 Task: Assign team members to lead discussions on time tracking strategies and tools available in Asana.
Action: Mouse moved to (62, 245)
Screenshot: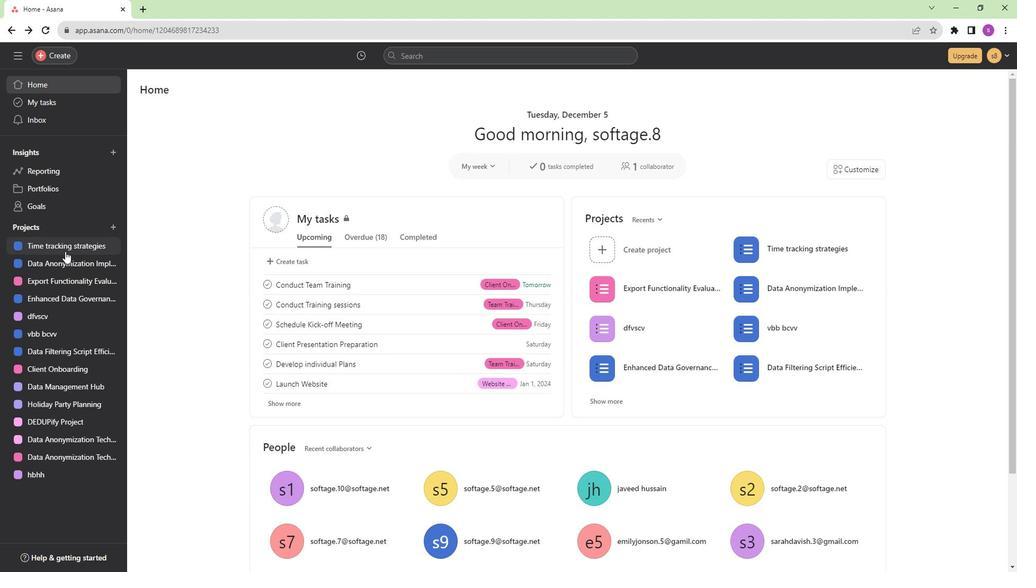 
Action: Mouse pressed left at (62, 245)
Screenshot: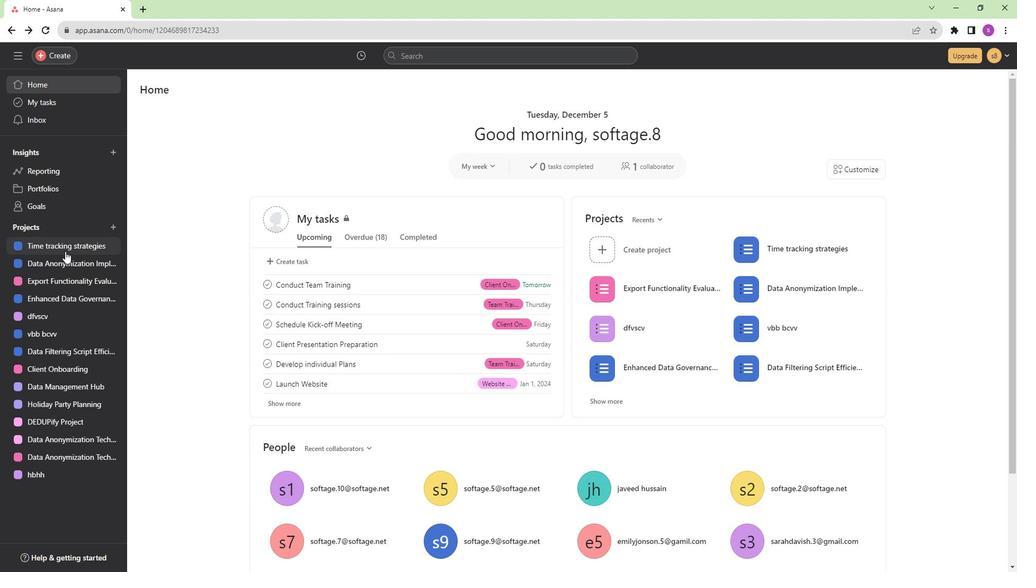 
Action: Mouse moved to (495, 194)
Screenshot: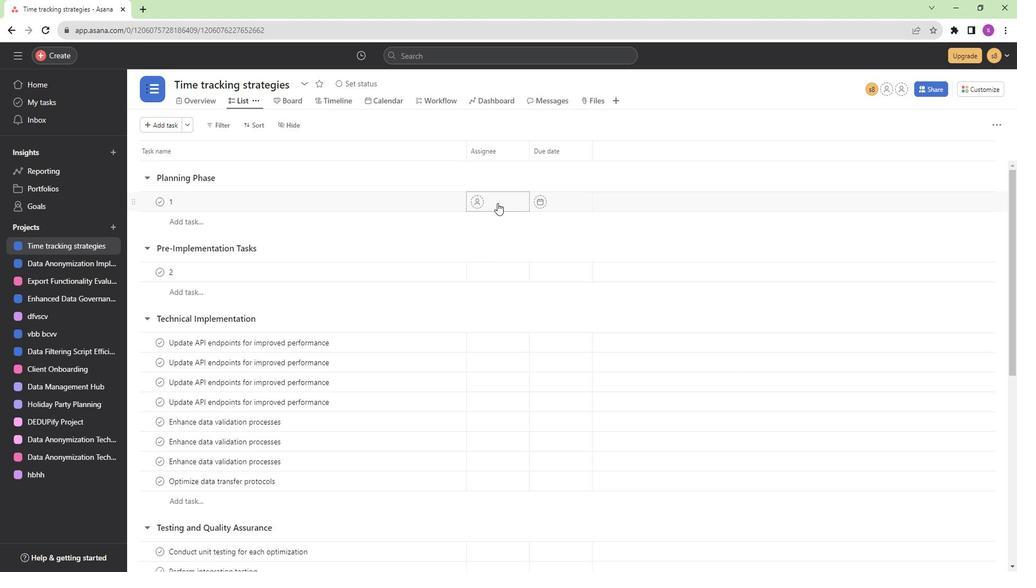 
Action: Mouse pressed left at (495, 194)
Screenshot: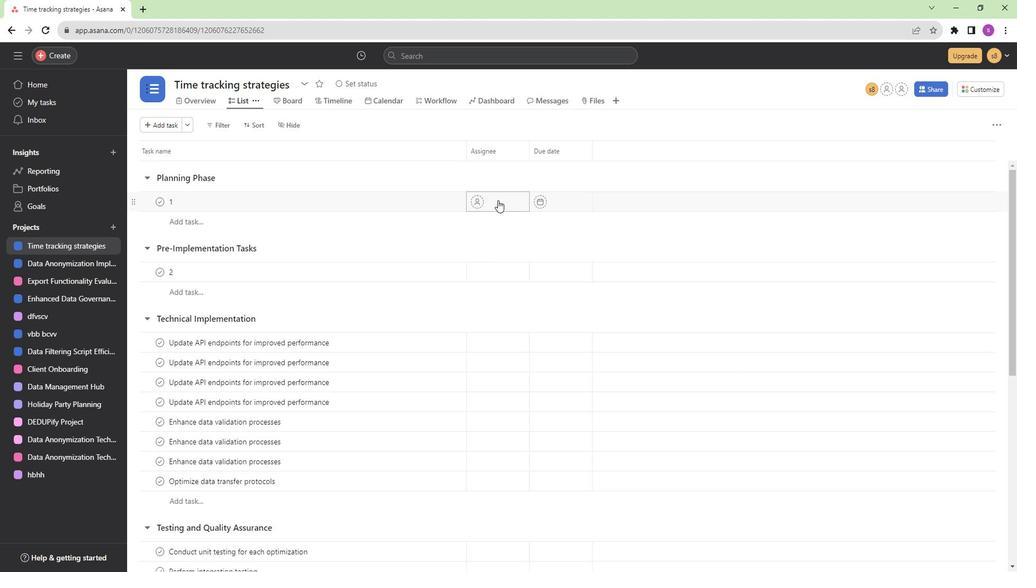 
Action: Mouse moved to (532, 261)
Screenshot: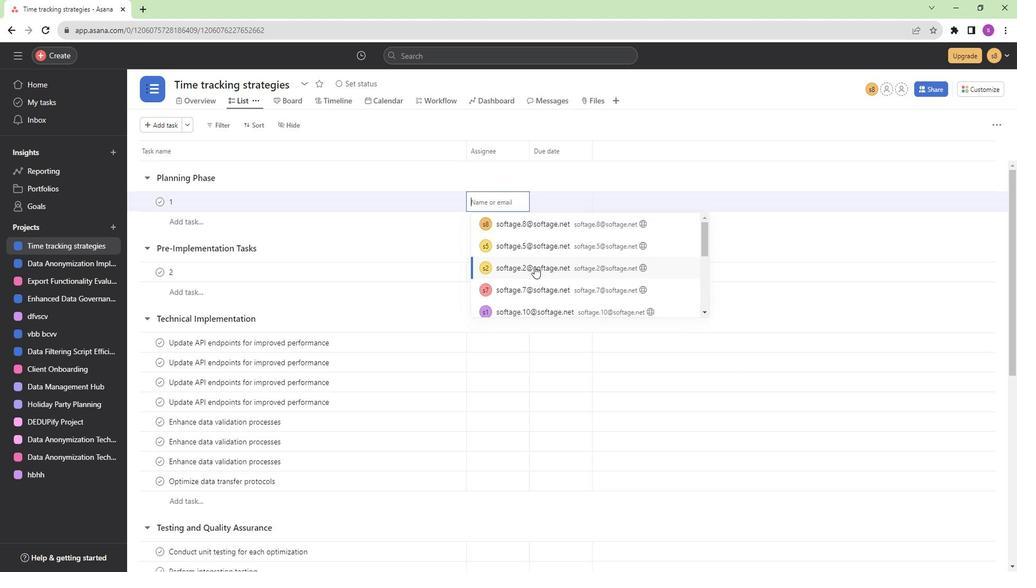 
Action: Mouse pressed left at (532, 261)
Screenshot: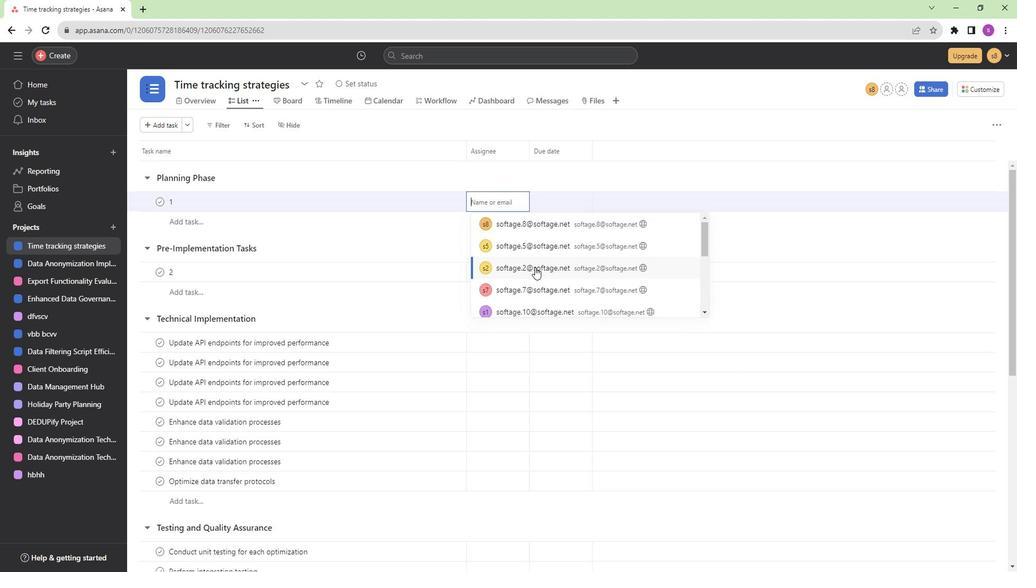 
Action: Mouse moved to (497, 268)
Screenshot: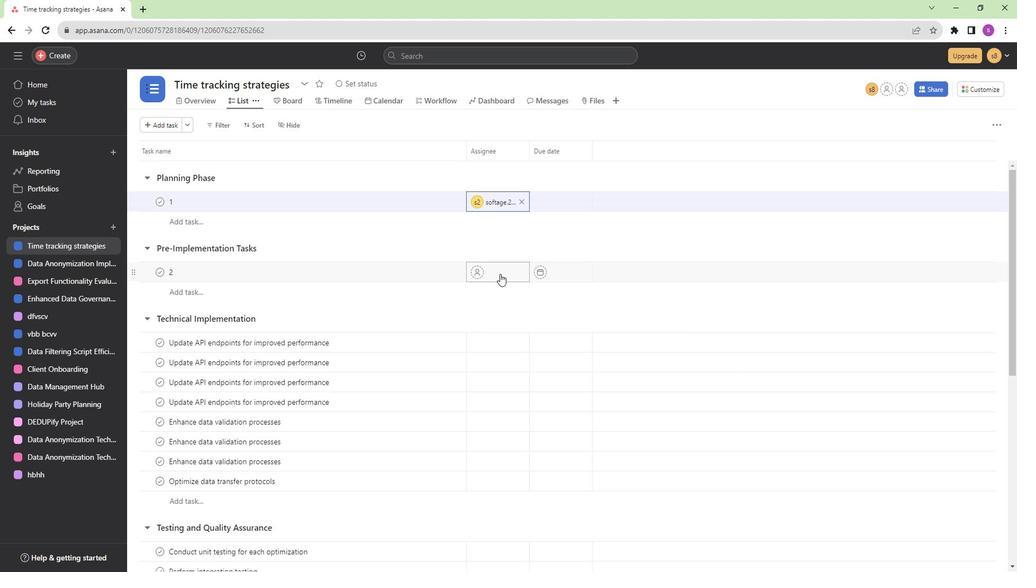 
Action: Mouse pressed left at (497, 268)
Screenshot: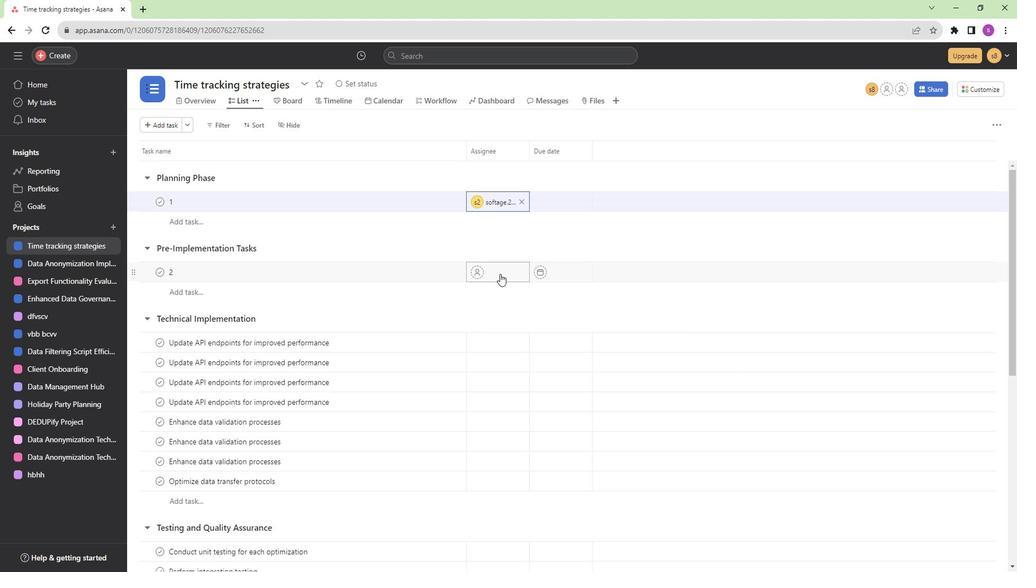 
Action: Mouse moved to (515, 348)
Screenshot: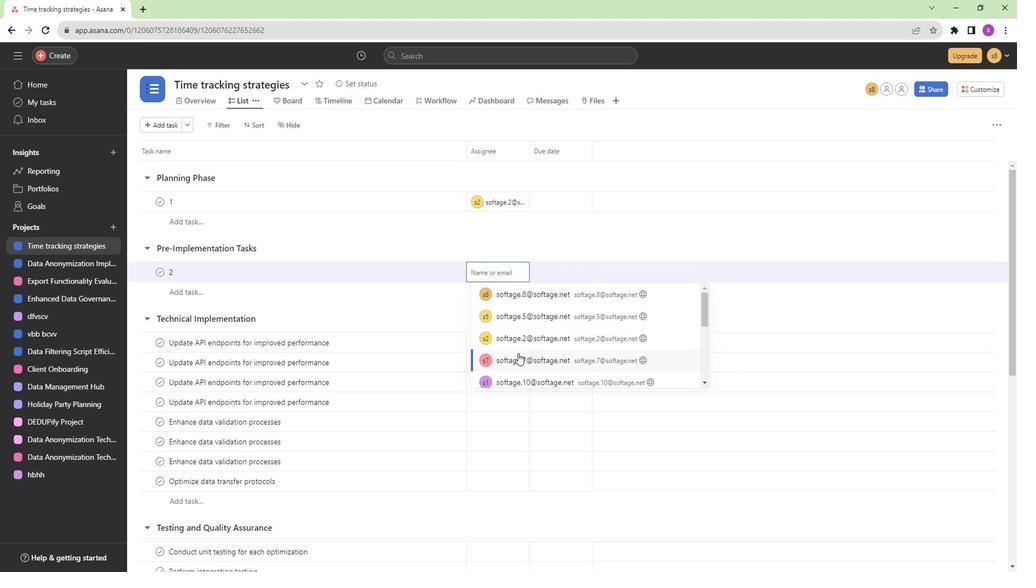 
Action: Mouse pressed left at (515, 348)
Screenshot: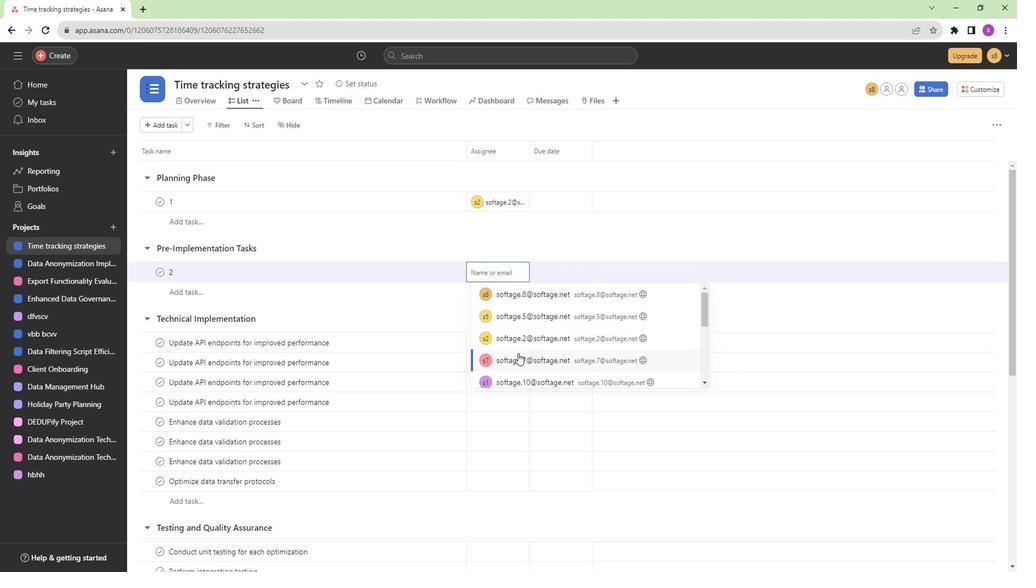 
Action: Mouse moved to (503, 339)
Screenshot: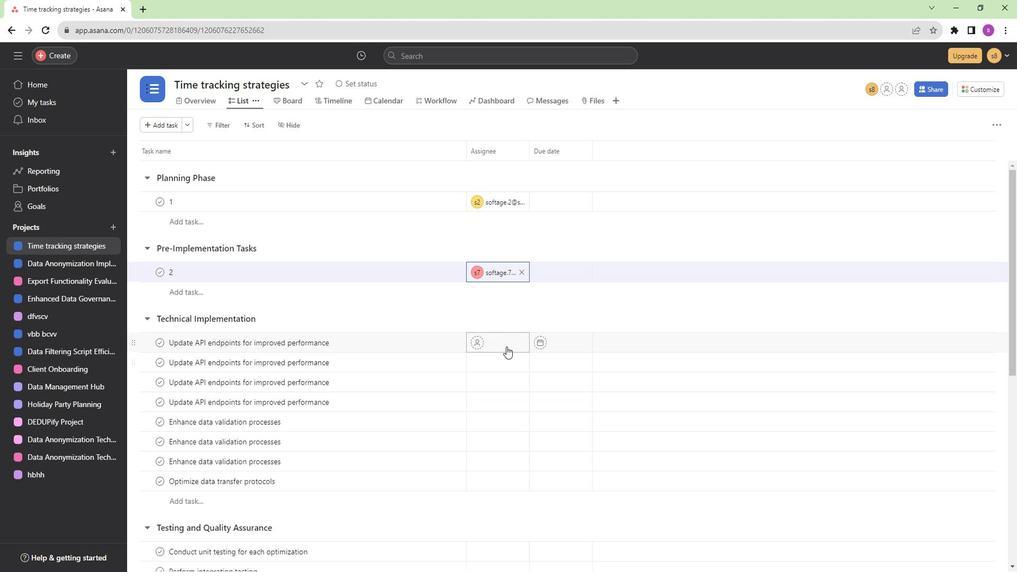 
Action: Mouse pressed left at (503, 339)
Screenshot: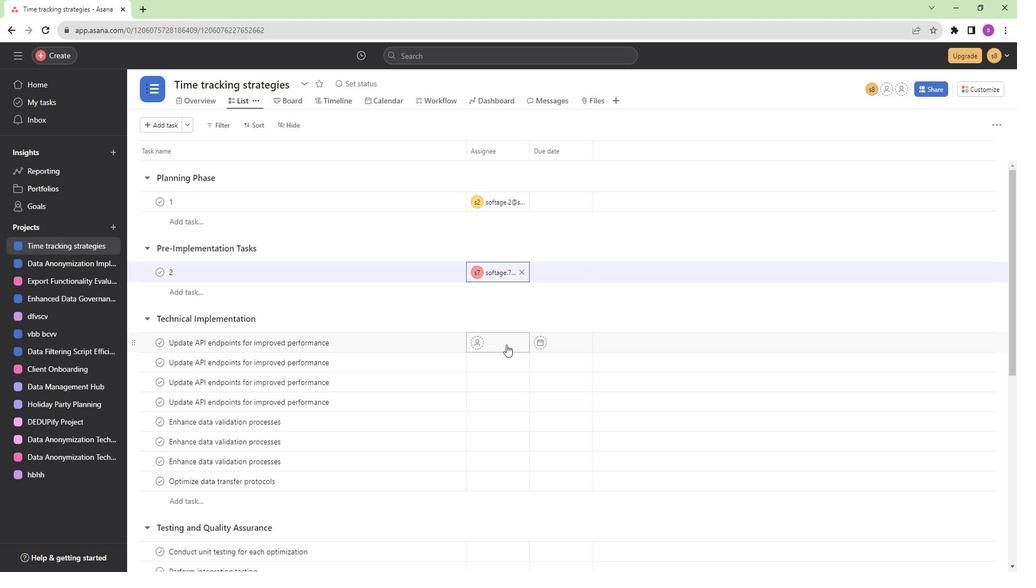 
Action: Mouse moved to (514, 407)
Screenshot: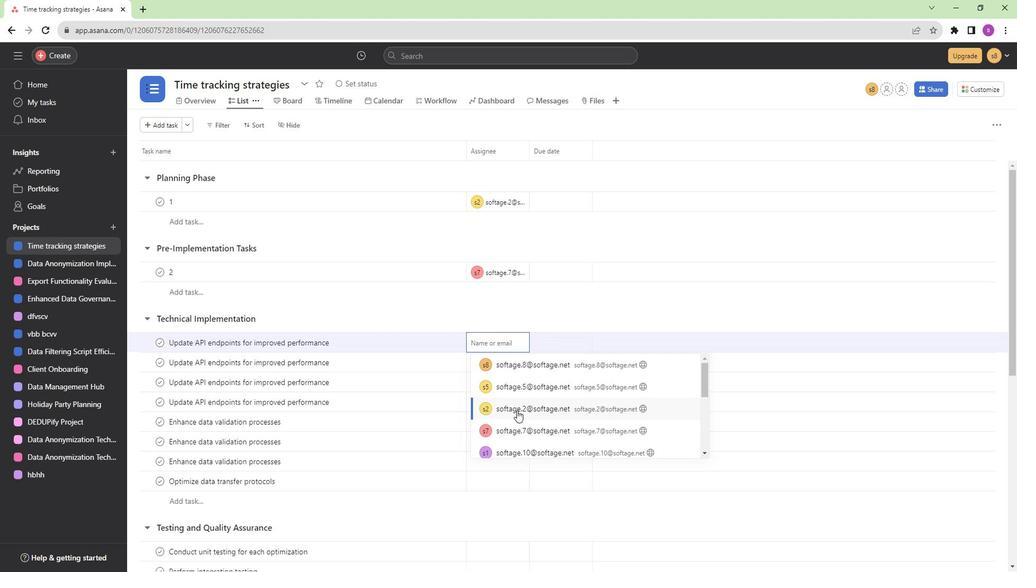 
Action: Mouse pressed left at (514, 407)
Screenshot: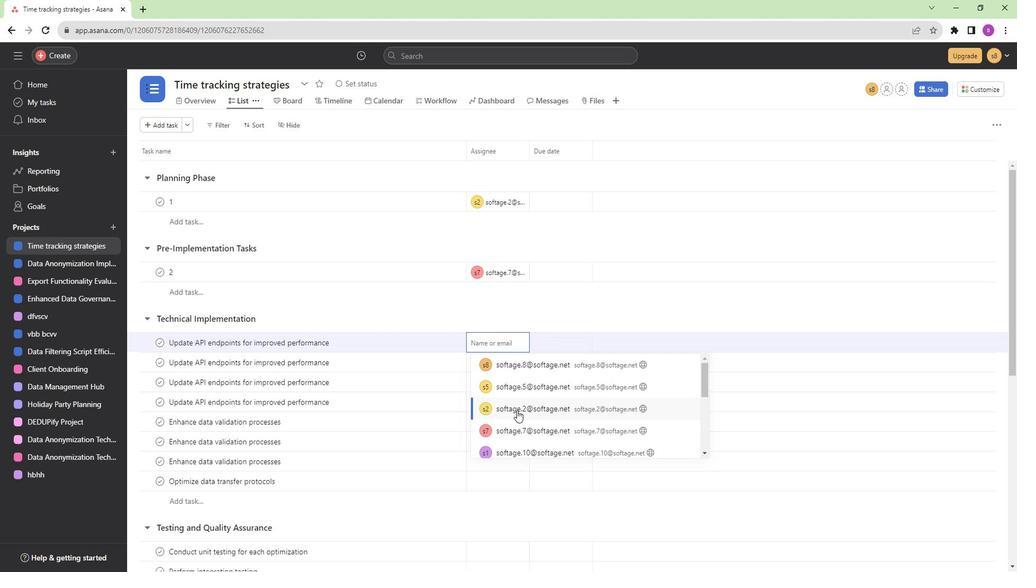 
Action: Mouse moved to (508, 355)
Screenshot: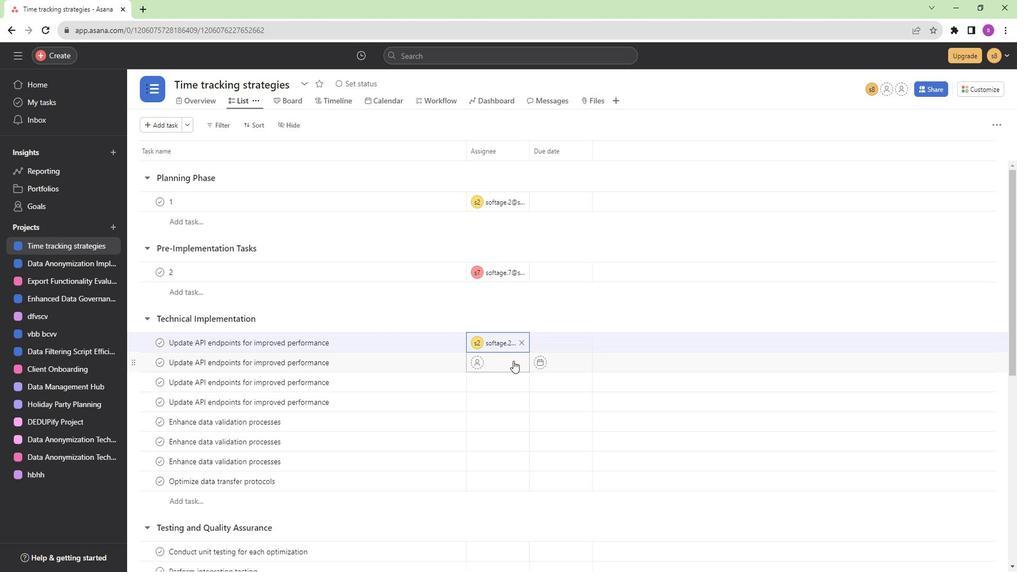 
Action: Mouse pressed left at (508, 355)
Screenshot: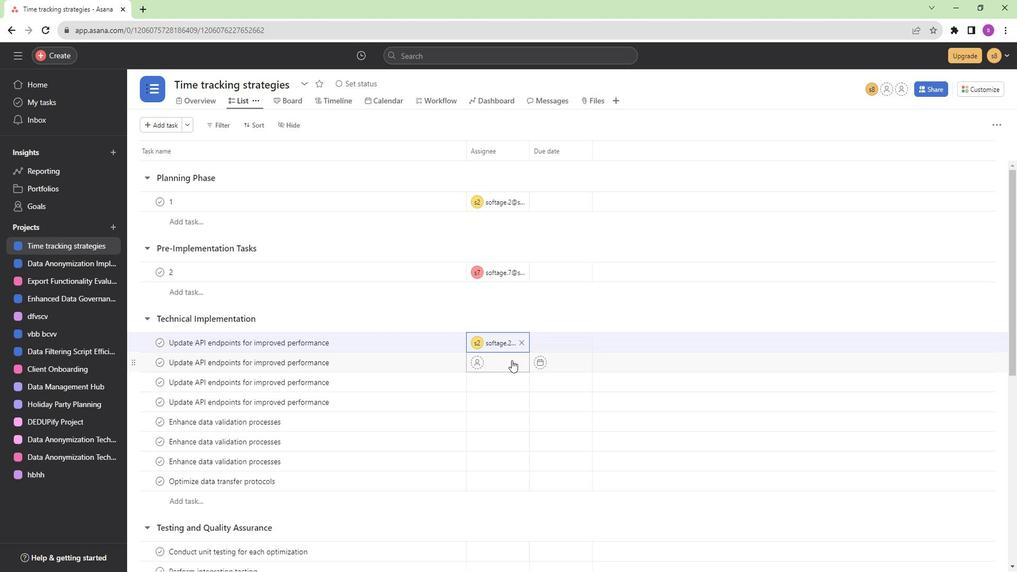 
Action: Mouse moved to (526, 462)
Screenshot: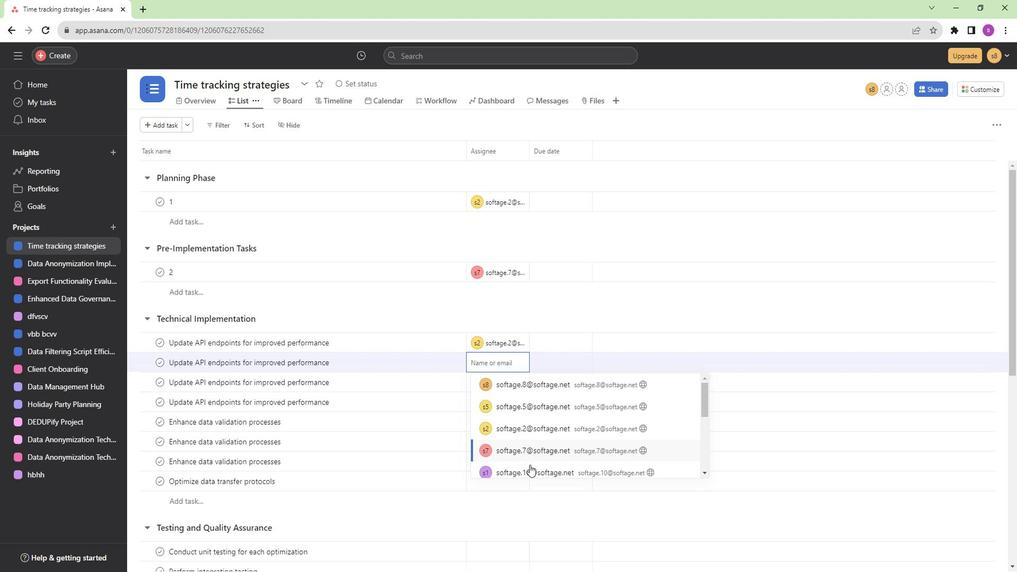 
Action: Mouse pressed left at (526, 462)
Screenshot: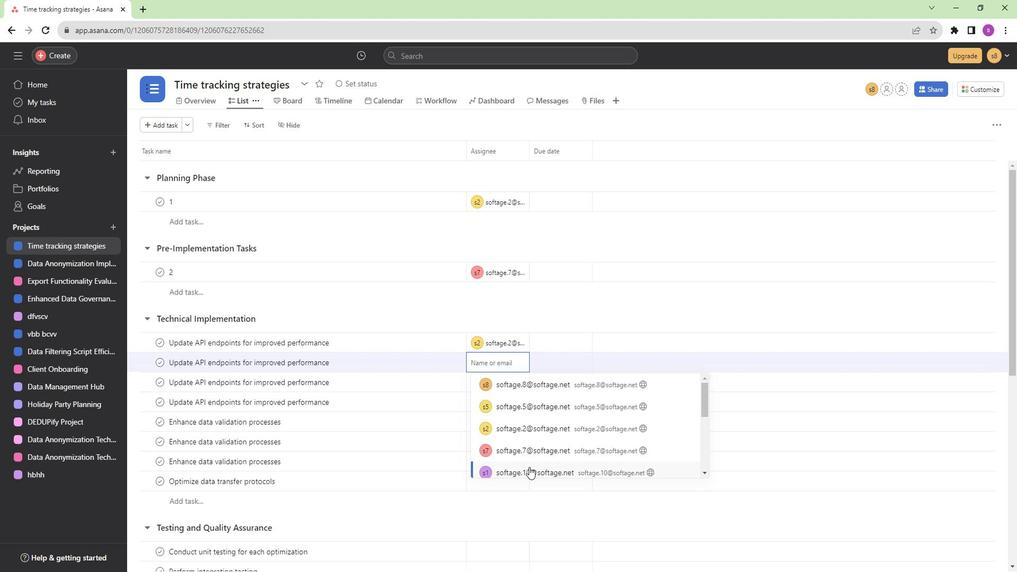 
Action: Mouse moved to (490, 380)
Screenshot: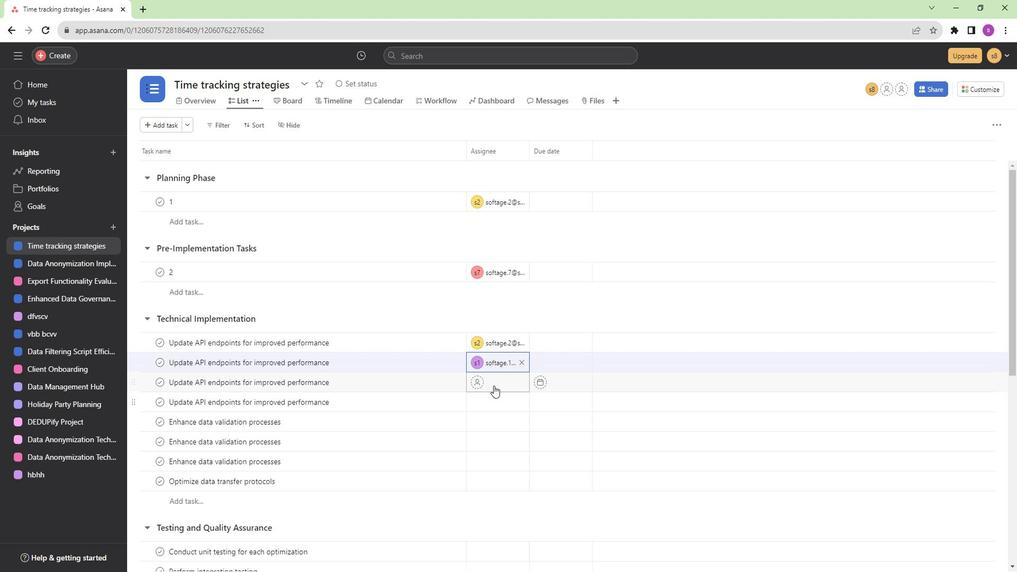
Action: Mouse pressed left at (490, 380)
Screenshot: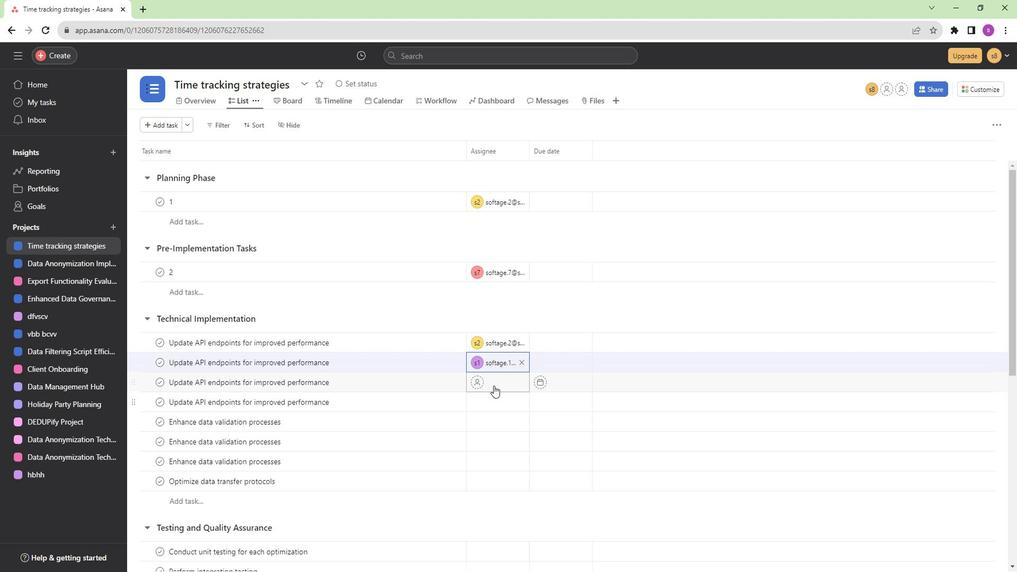 
Action: Mouse moved to (515, 398)
Screenshot: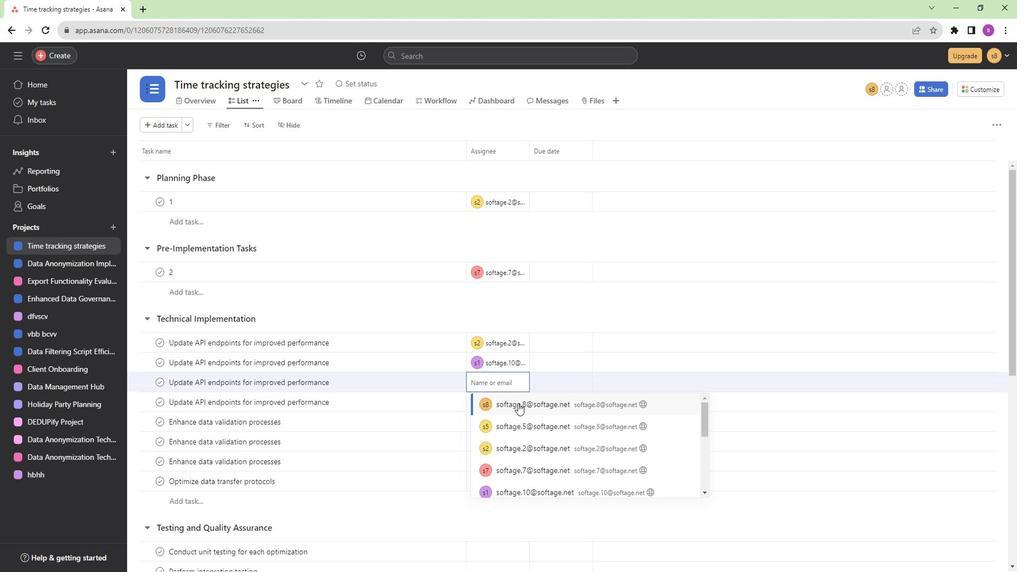 
Action: Mouse pressed left at (515, 398)
Screenshot: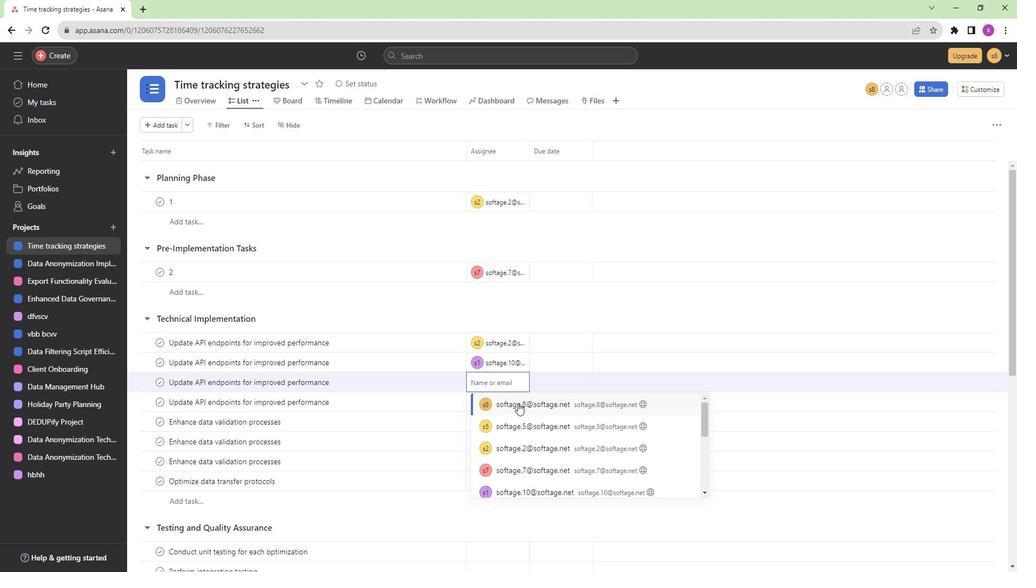 
Action: Mouse moved to (504, 398)
Screenshot: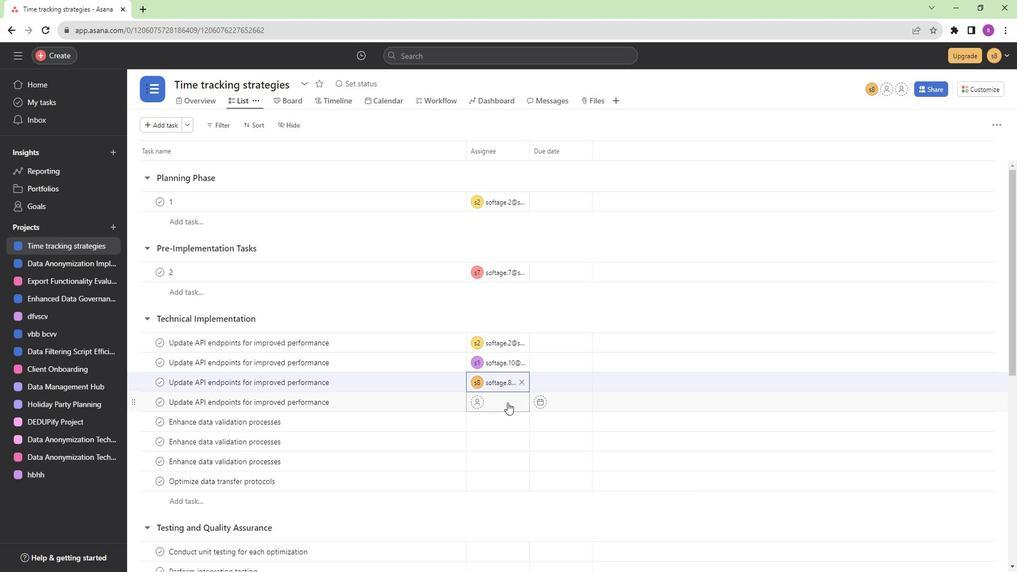 
Action: Mouse pressed left at (504, 398)
Screenshot: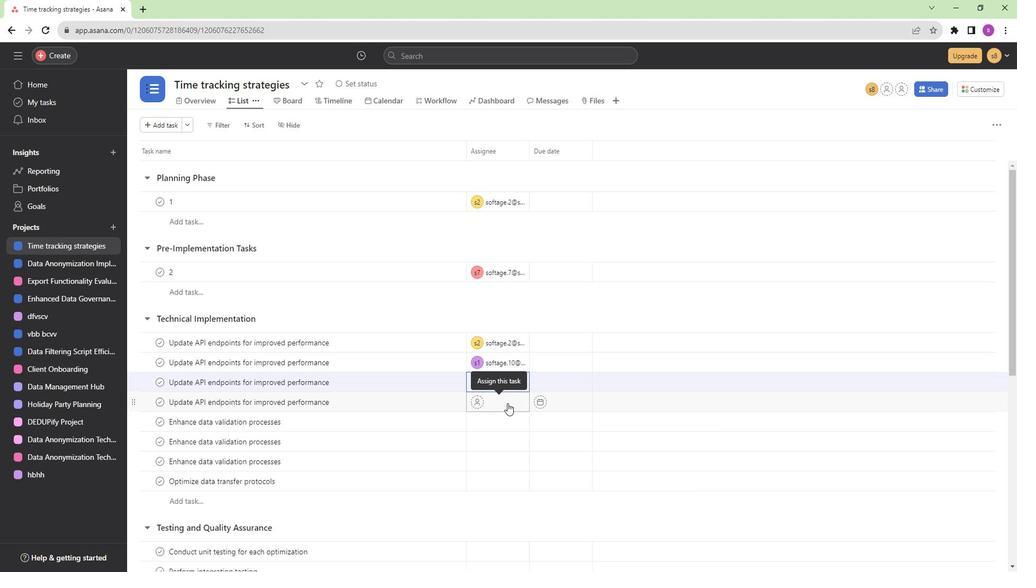 
Action: Mouse moved to (504, 436)
Screenshot: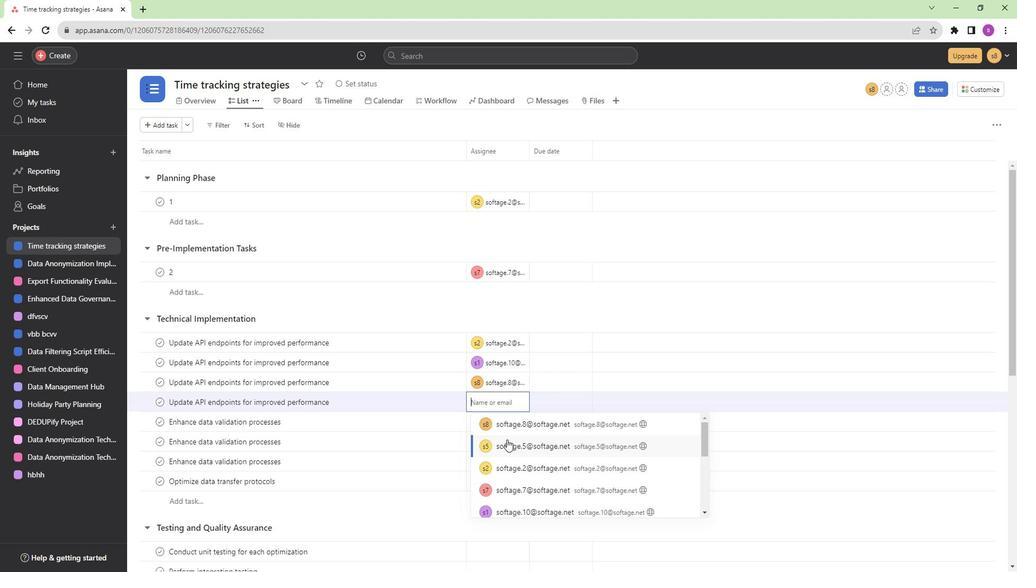 
Action: Mouse pressed left at (504, 436)
Screenshot: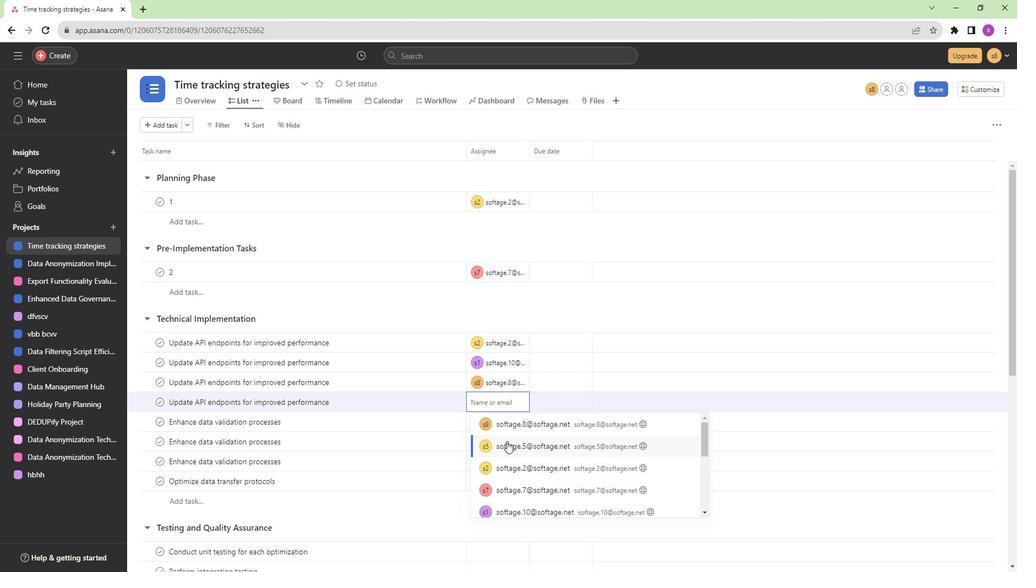 
Action: Mouse moved to (503, 421)
Screenshot: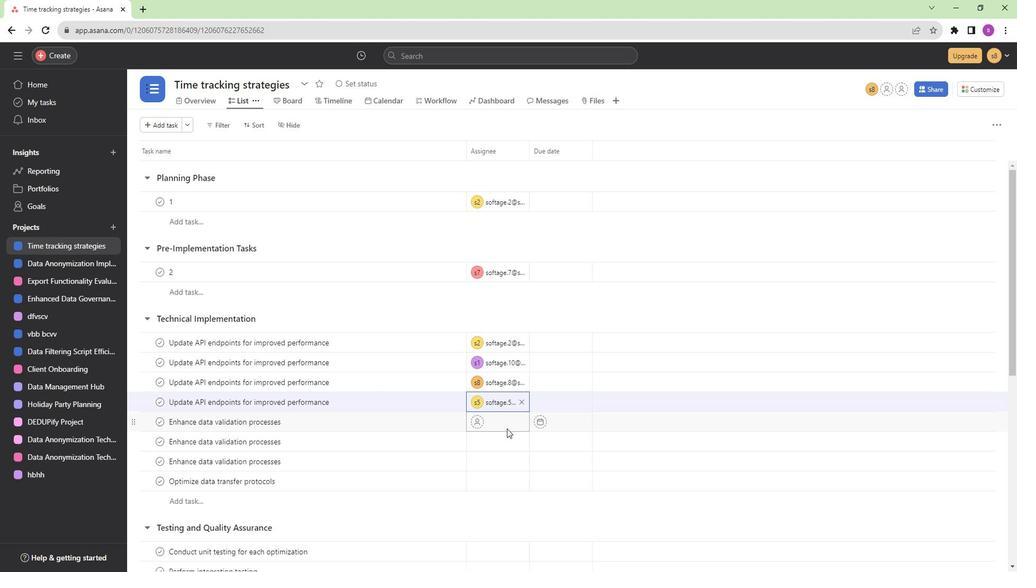 
Action: Mouse pressed left at (503, 421)
Screenshot: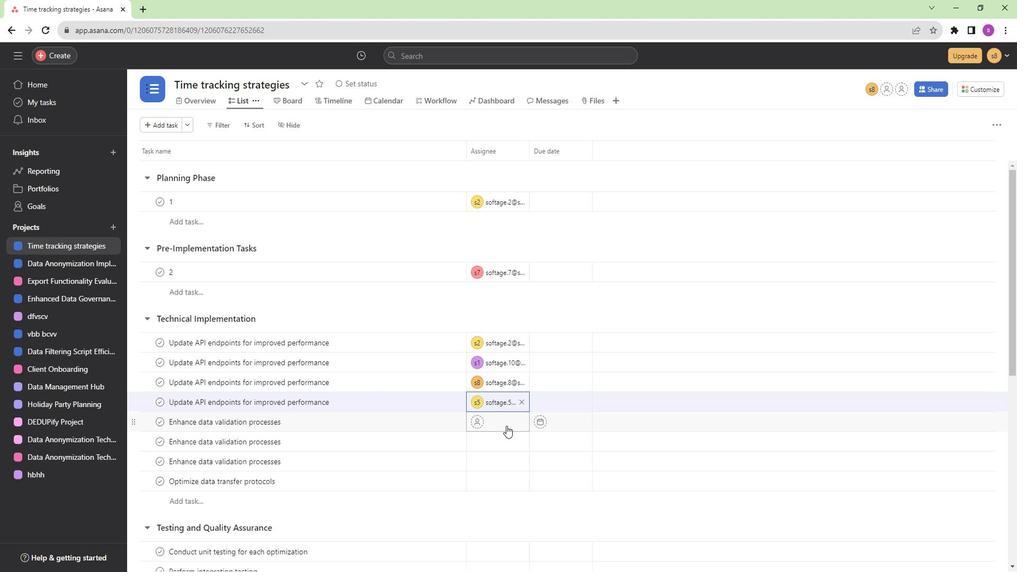 
Action: Mouse moved to (515, 504)
Screenshot: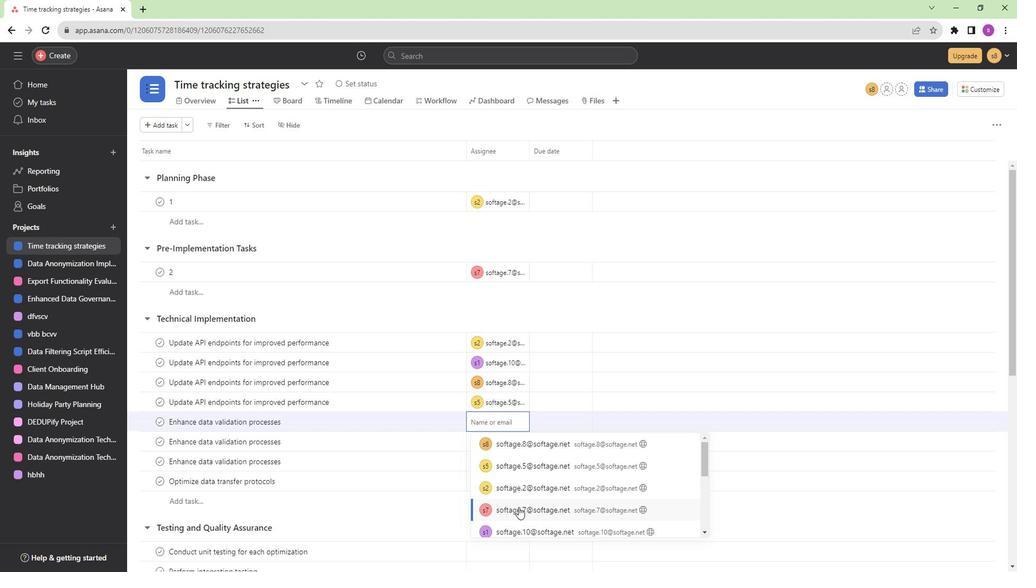 
Action: Mouse pressed left at (515, 504)
Screenshot: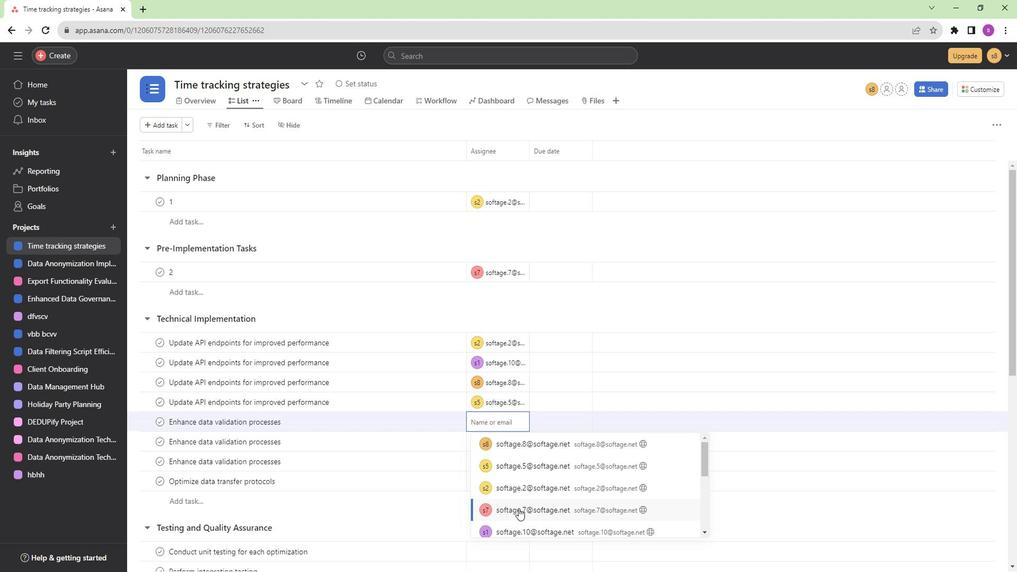 
Action: Mouse moved to (487, 438)
Screenshot: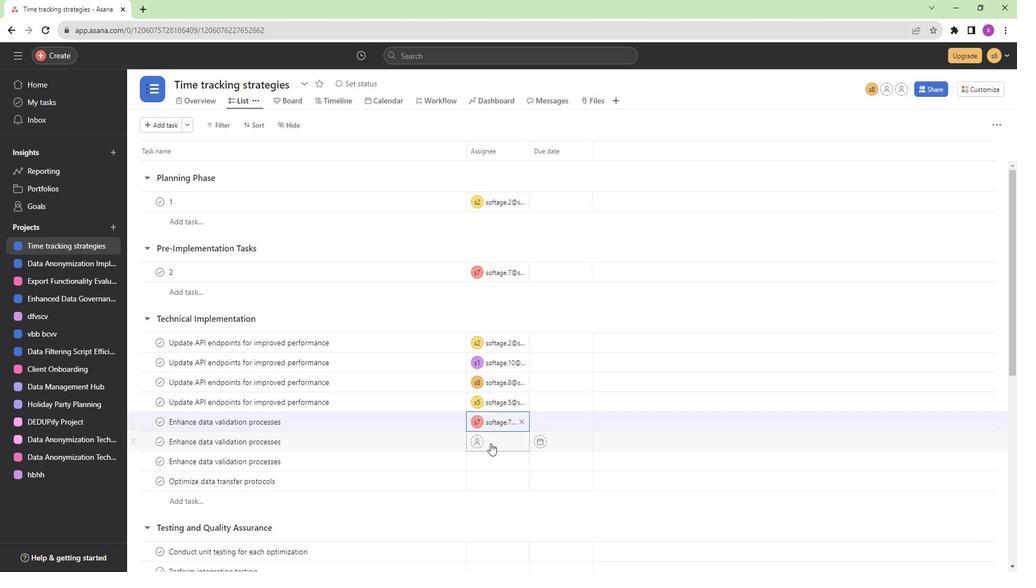 
Action: Mouse scrolled (487, 437) with delta (0, 0)
Screenshot: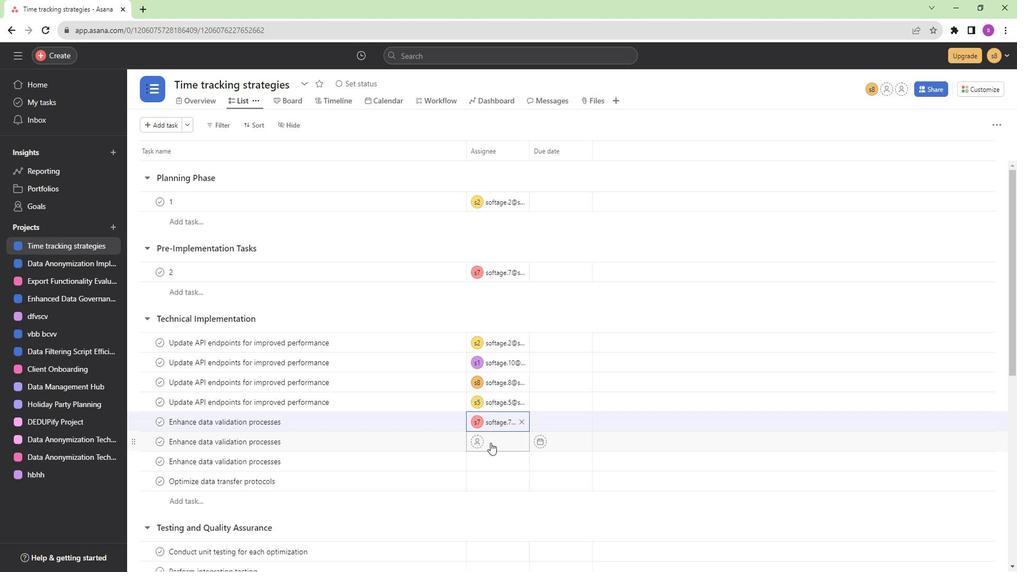
Action: Mouse moved to (508, 383)
Screenshot: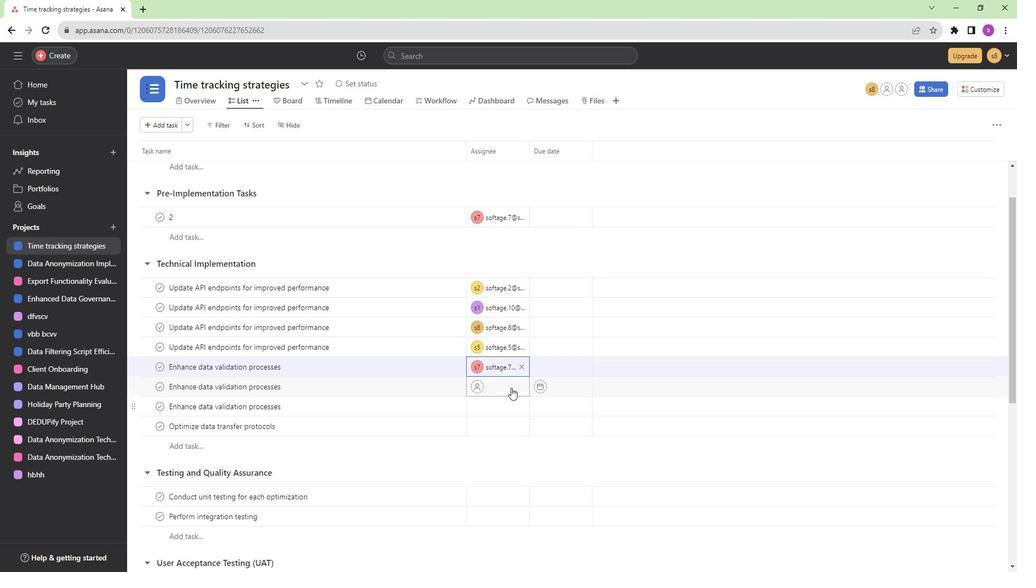 
Action: Mouse pressed left at (508, 383)
Screenshot: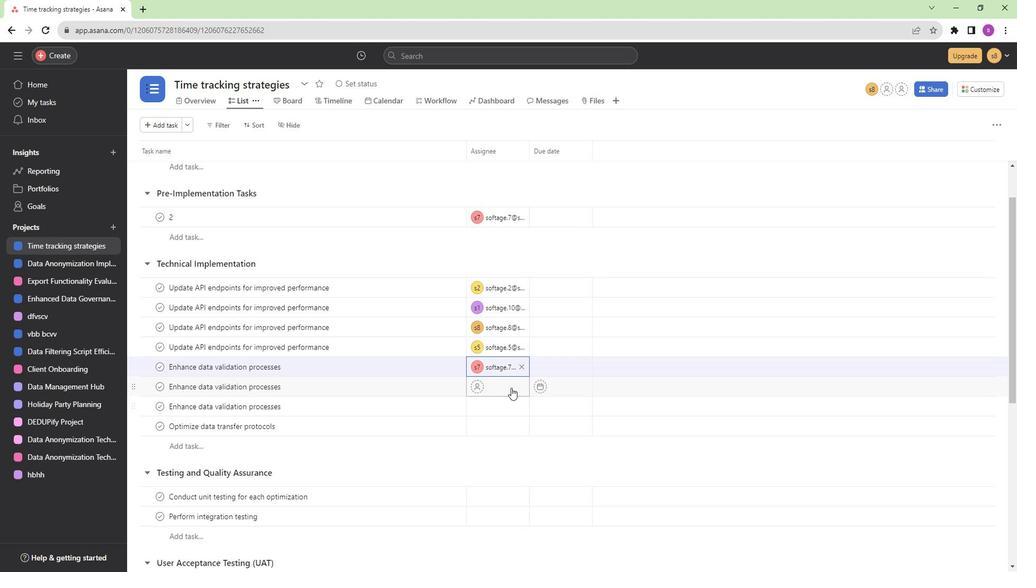 
Action: Mouse moved to (544, 467)
Screenshot: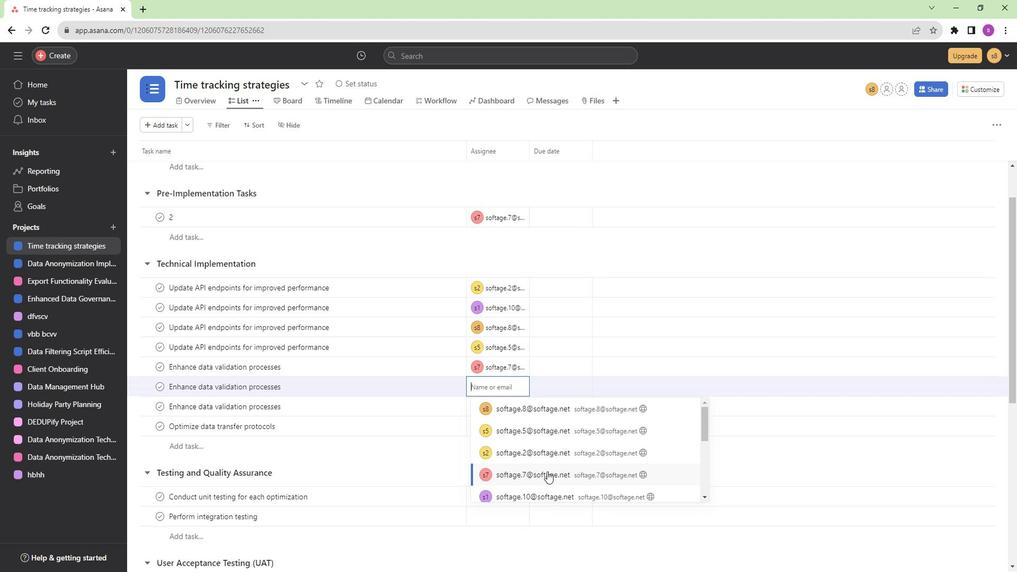 
Action: Mouse pressed left at (544, 467)
Screenshot: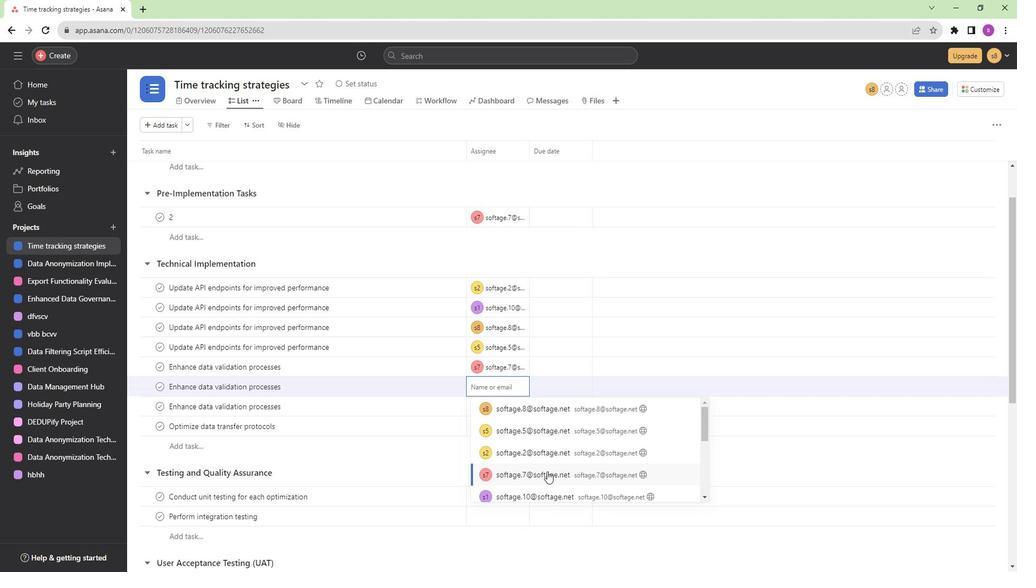 
Action: Mouse moved to (500, 402)
Screenshot: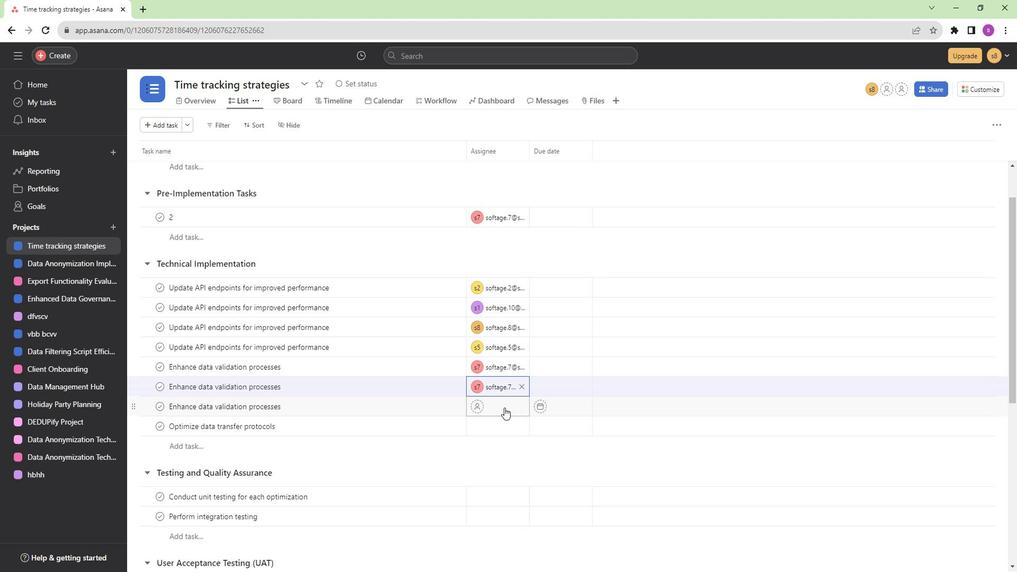 
Action: Mouse pressed left at (500, 402)
Screenshot: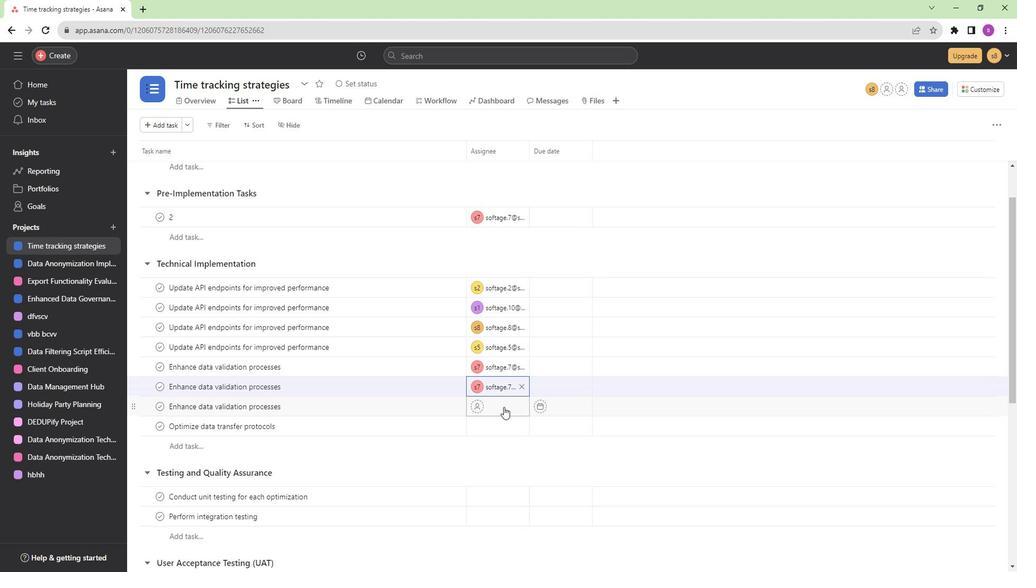
Action: Mouse moved to (517, 509)
Screenshot: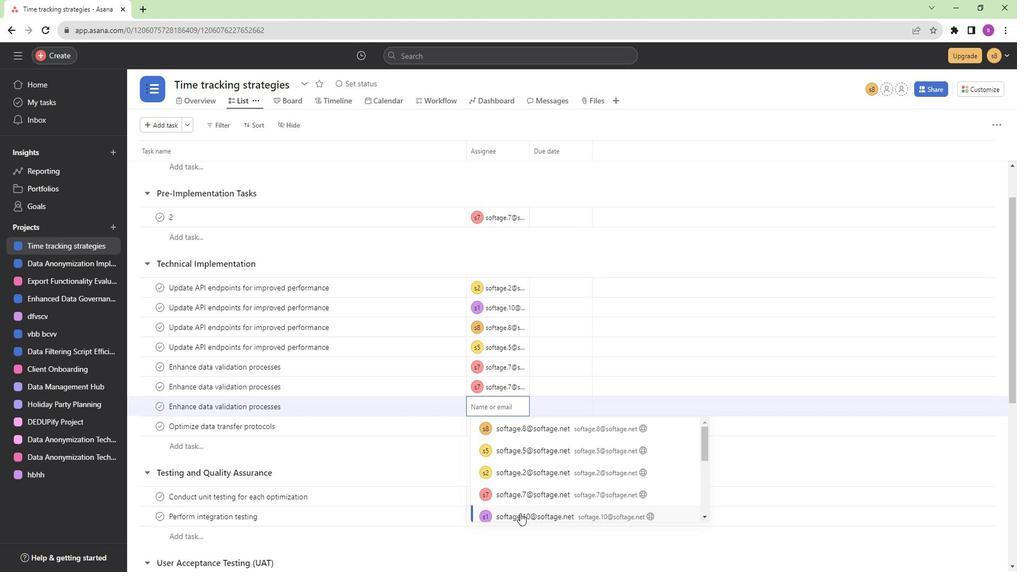 
Action: Mouse pressed left at (517, 509)
Screenshot: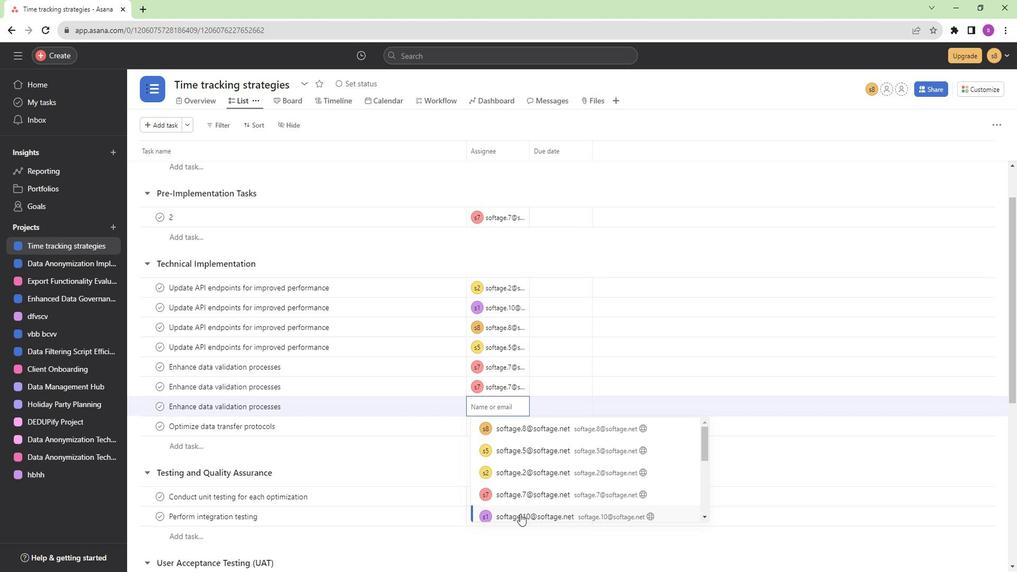 
Action: Mouse moved to (493, 446)
Screenshot: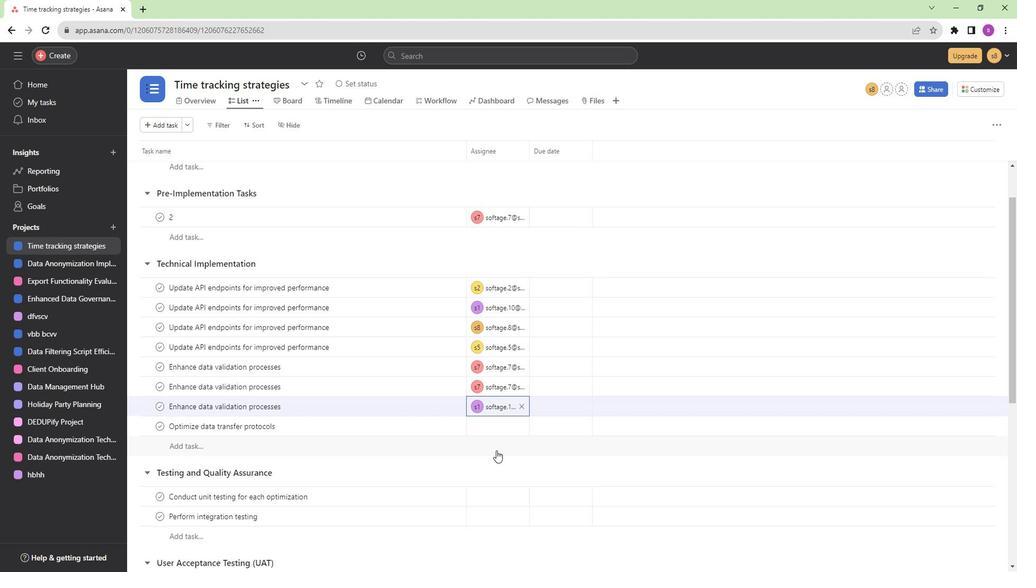 
Action: Mouse scrolled (493, 445) with delta (0, 0)
Screenshot: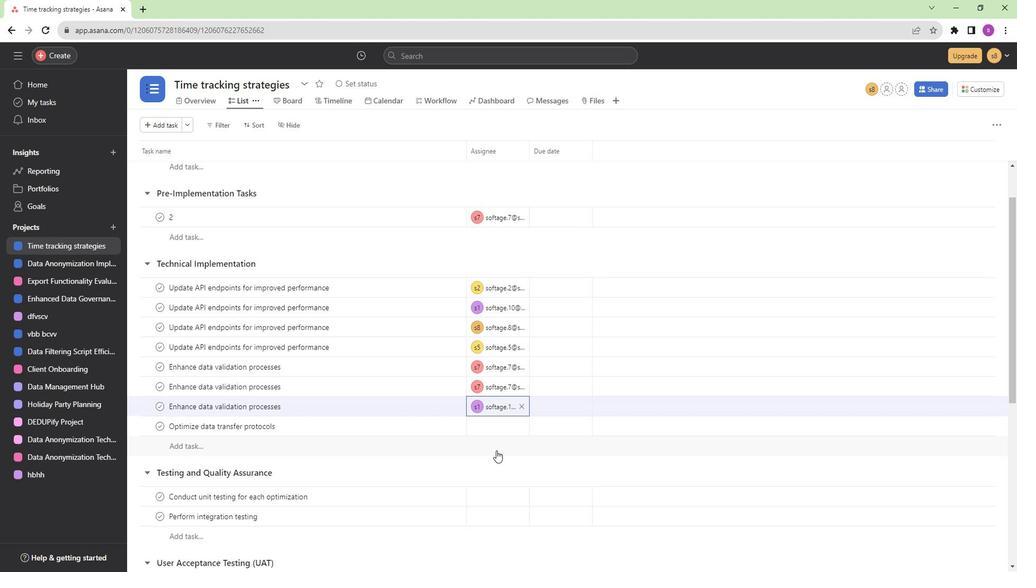 
Action: Mouse moved to (493, 446)
Screenshot: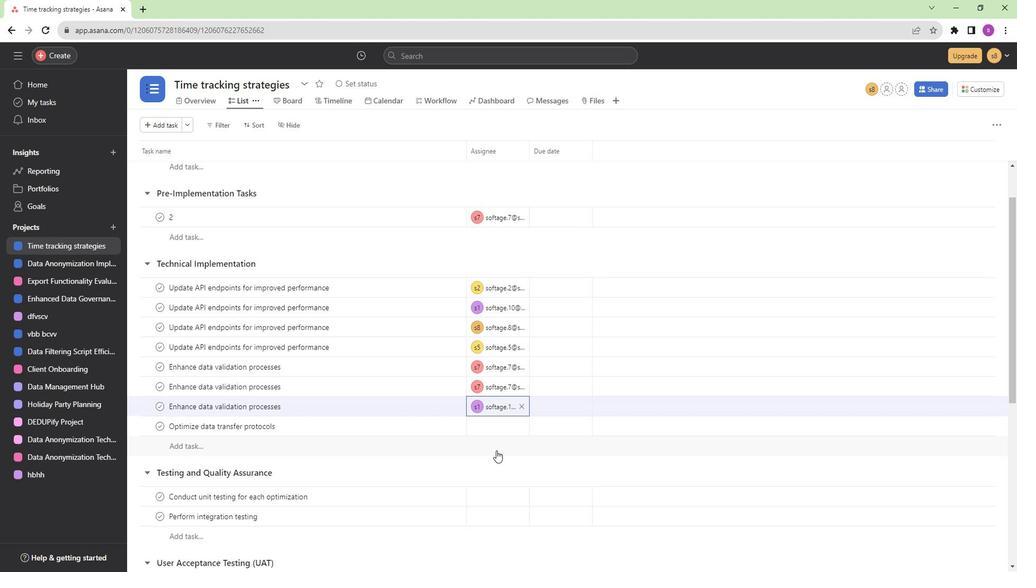 
Action: Mouse scrolled (493, 445) with delta (0, 0)
Screenshot: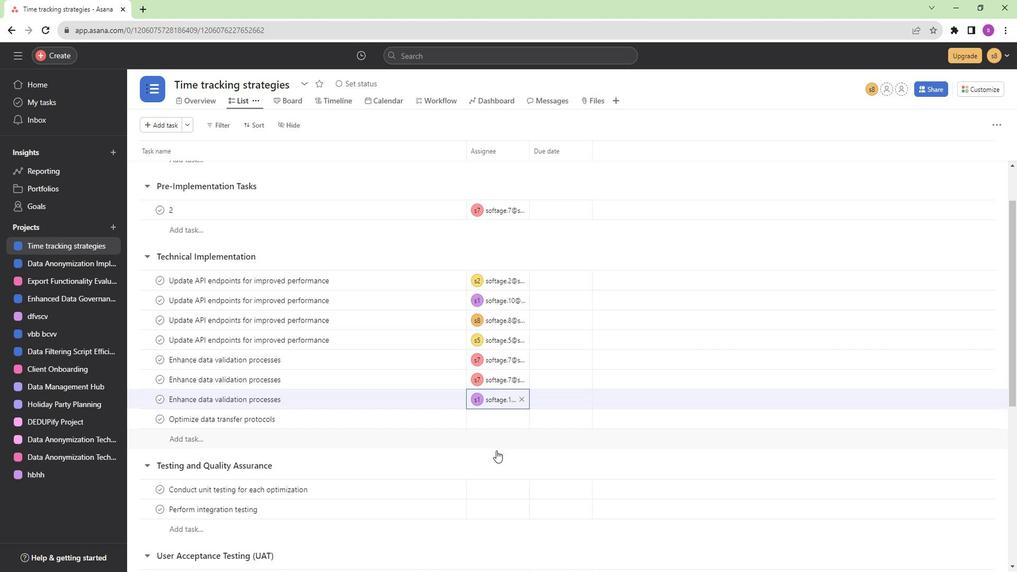 
Action: Mouse moved to (480, 379)
Screenshot: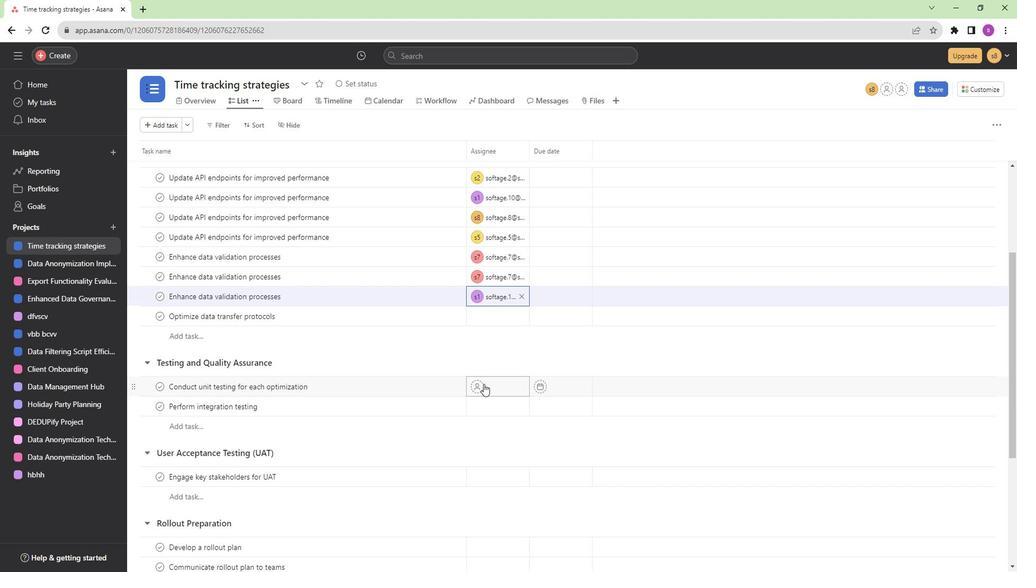 
Action: Mouse pressed left at (480, 379)
Screenshot: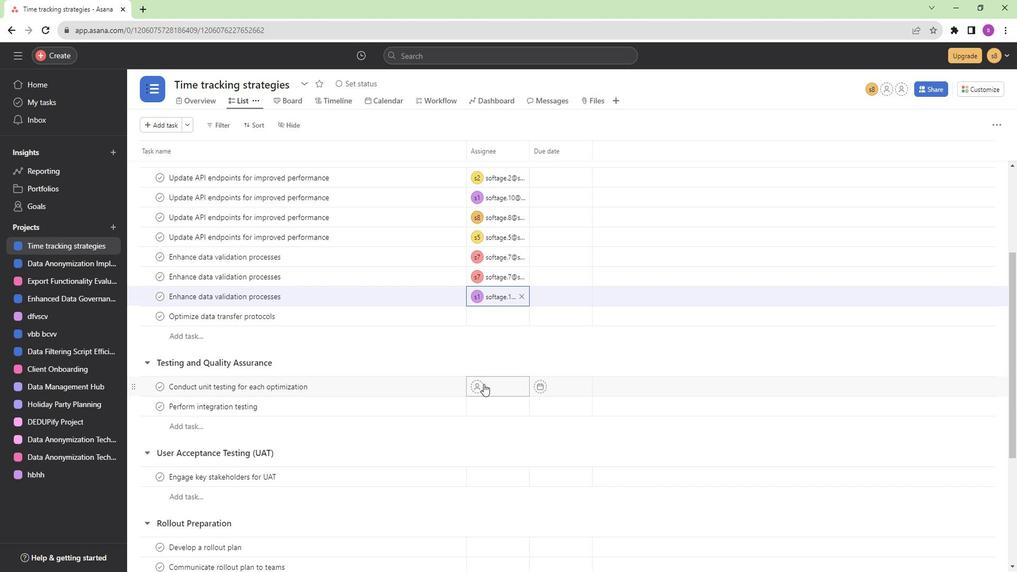 
Action: Mouse moved to (514, 455)
Screenshot: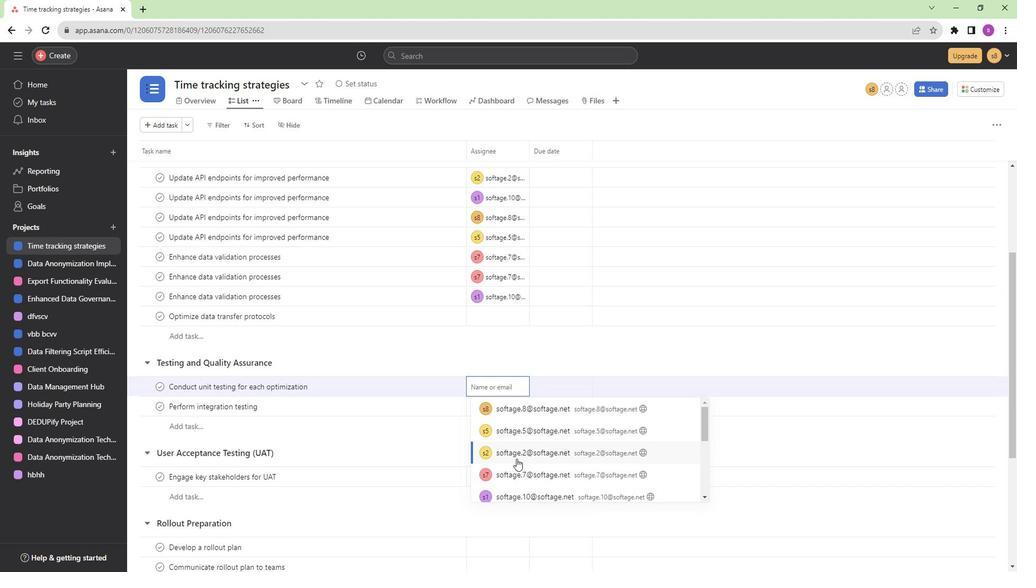 
Action: Mouse pressed left at (514, 455)
Screenshot: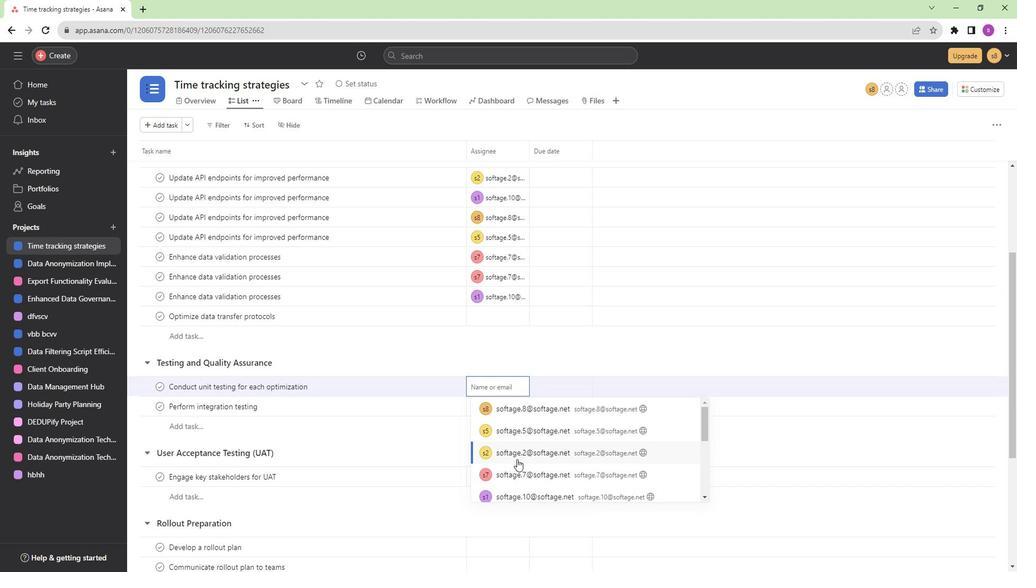 
Action: Mouse moved to (505, 407)
Screenshot: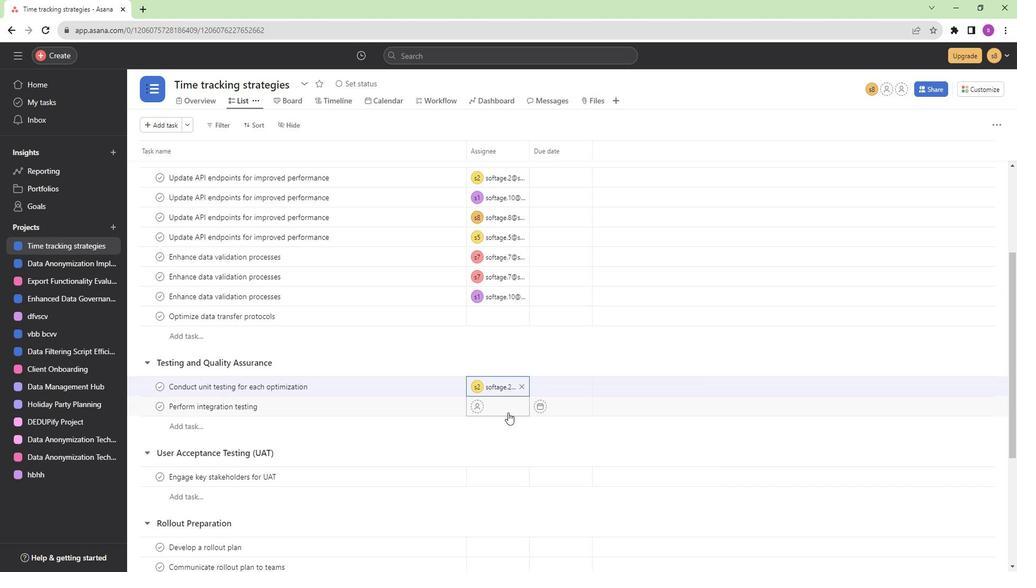
Action: Mouse pressed left at (505, 407)
Screenshot: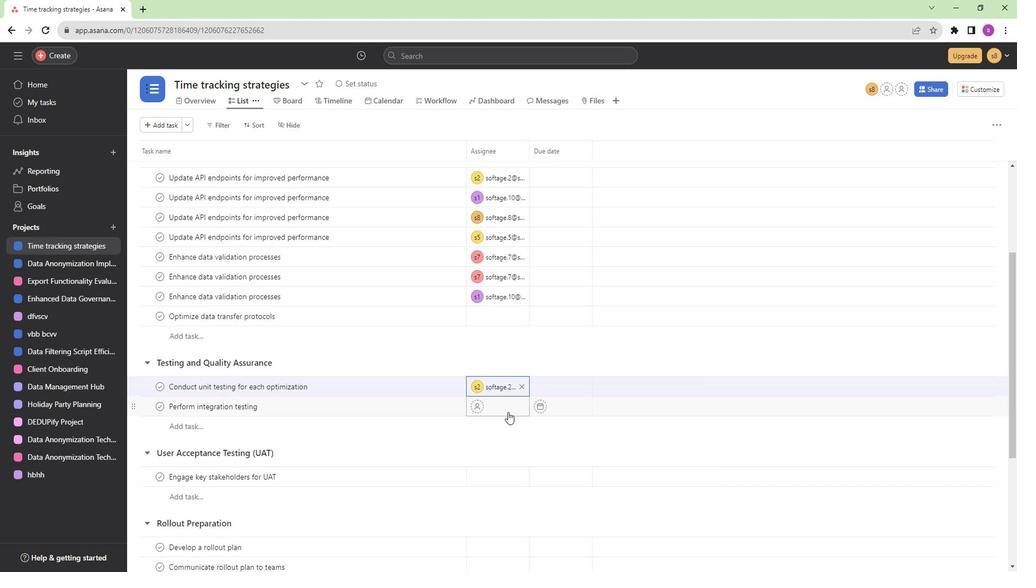 
Action: Mouse moved to (513, 490)
Screenshot: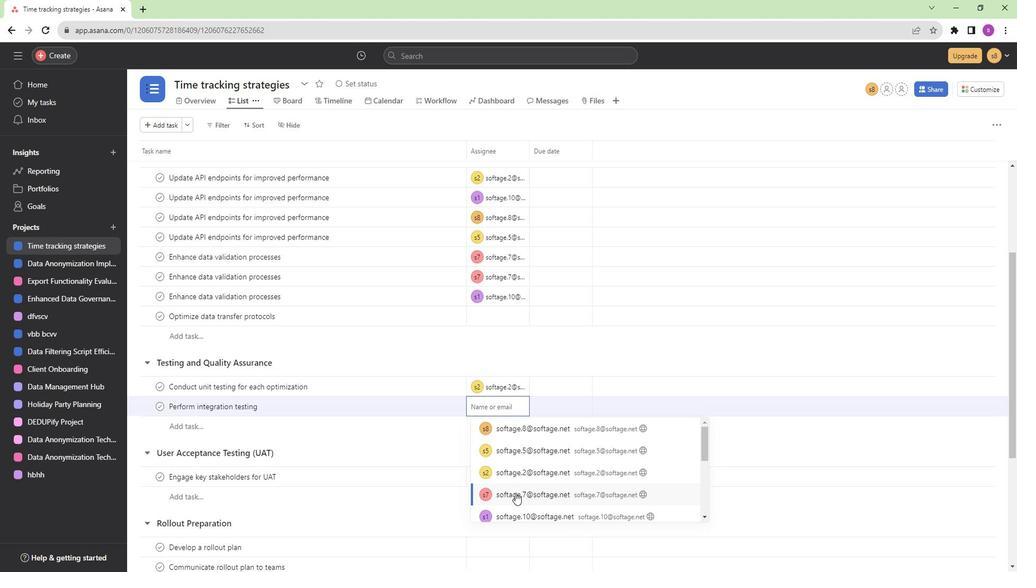 
Action: Mouse pressed left at (513, 490)
Screenshot: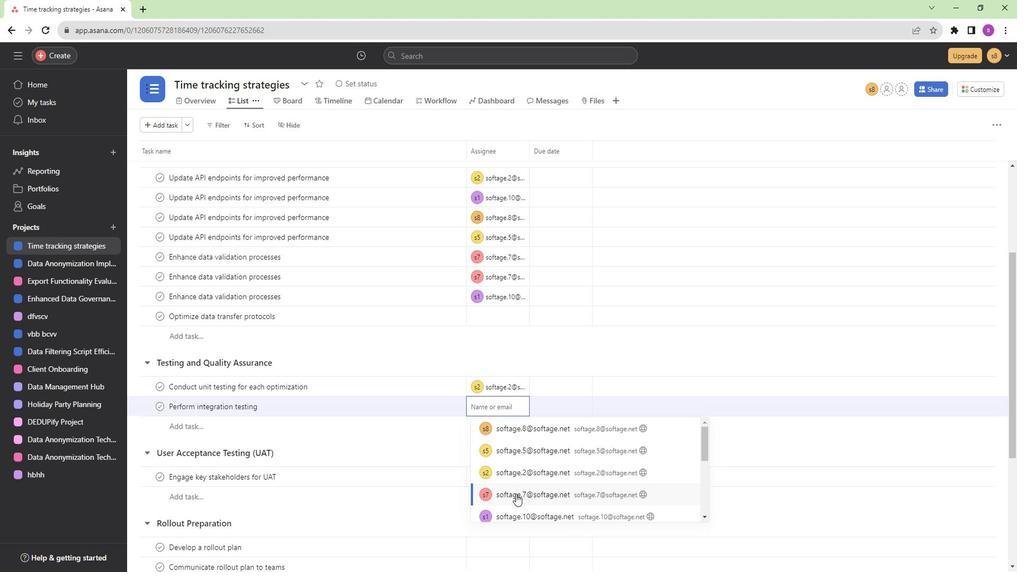 
Action: Mouse moved to (494, 444)
Screenshot: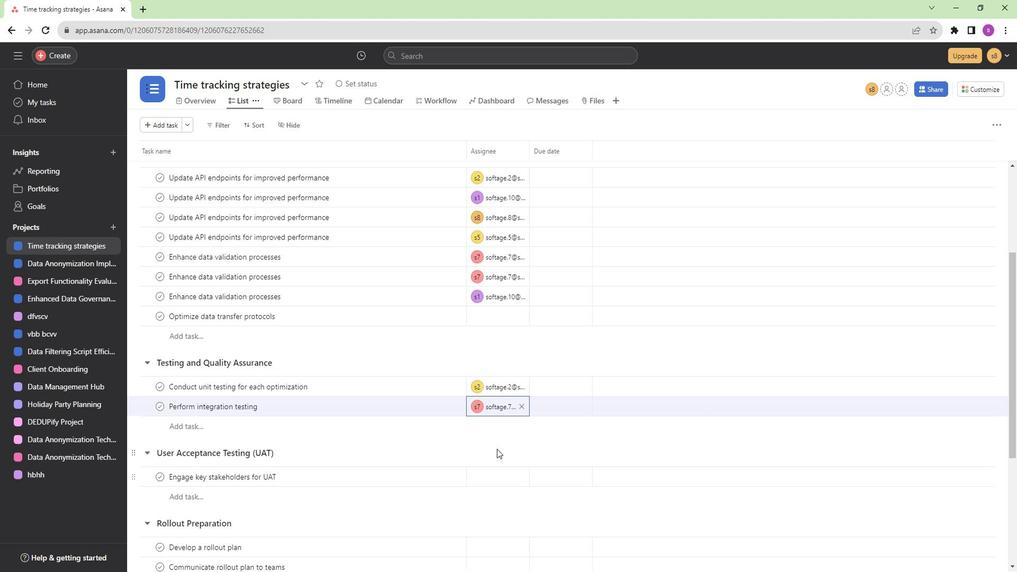 
Action: Mouse scrolled (494, 444) with delta (0, 0)
Screenshot: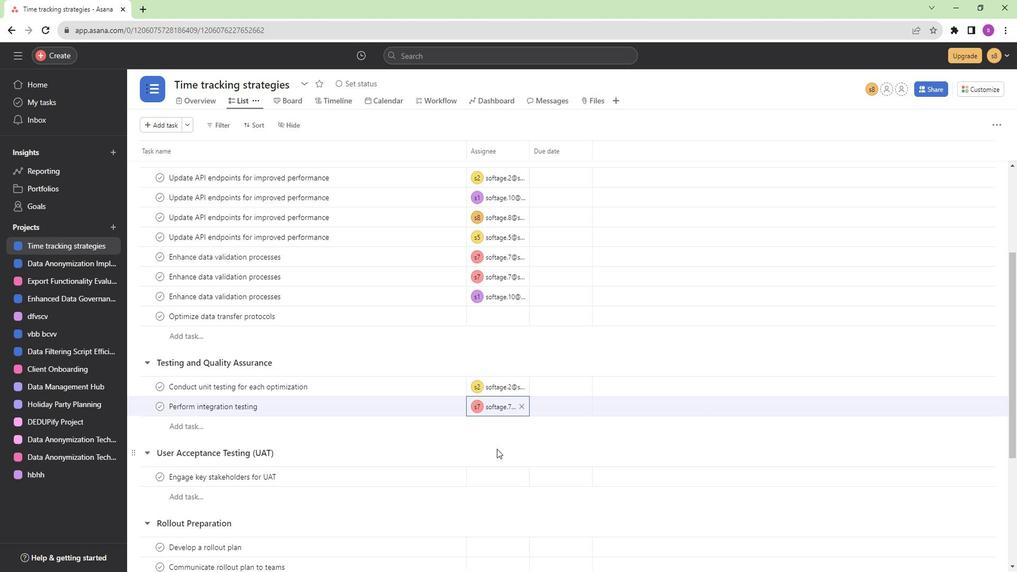 
Action: Mouse moved to (493, 420)
Screenshot: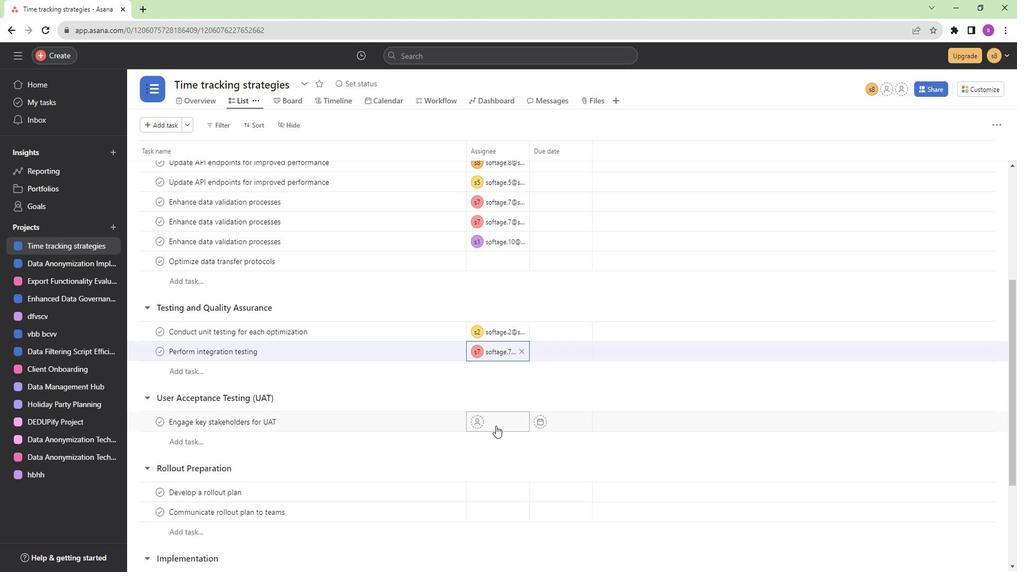 
Action: Mouse pressed left at (493, 420)
Screenshot: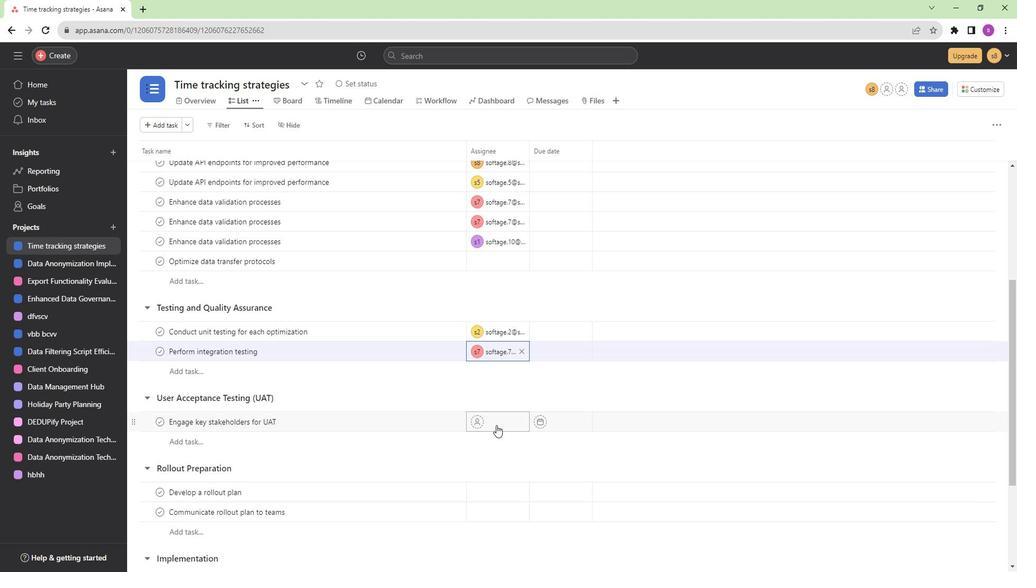 
Action: Mouse moved to (497, 438)
Screenshot: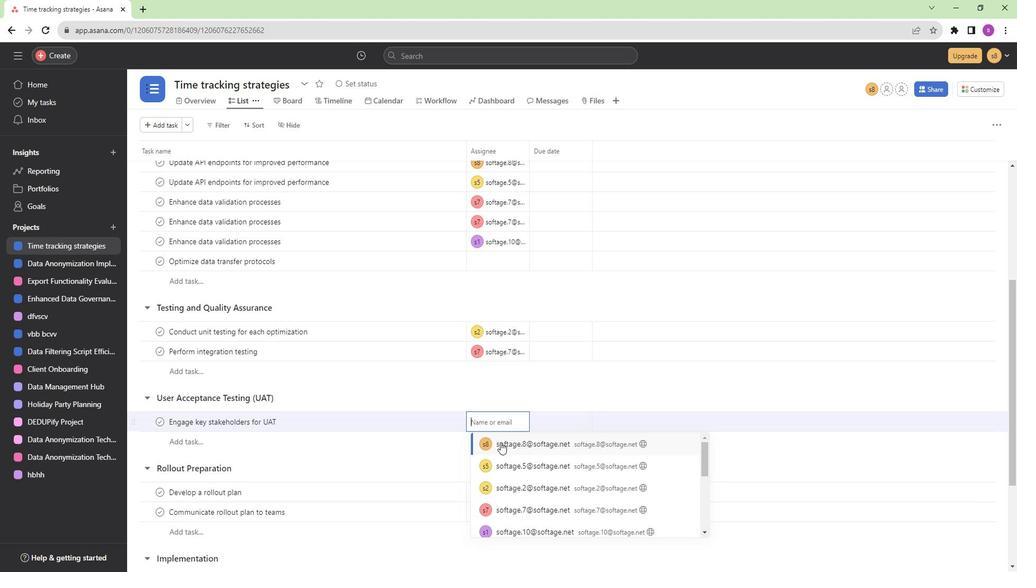 
Action: Mouse pressed left at (497, 438)
Screenshot: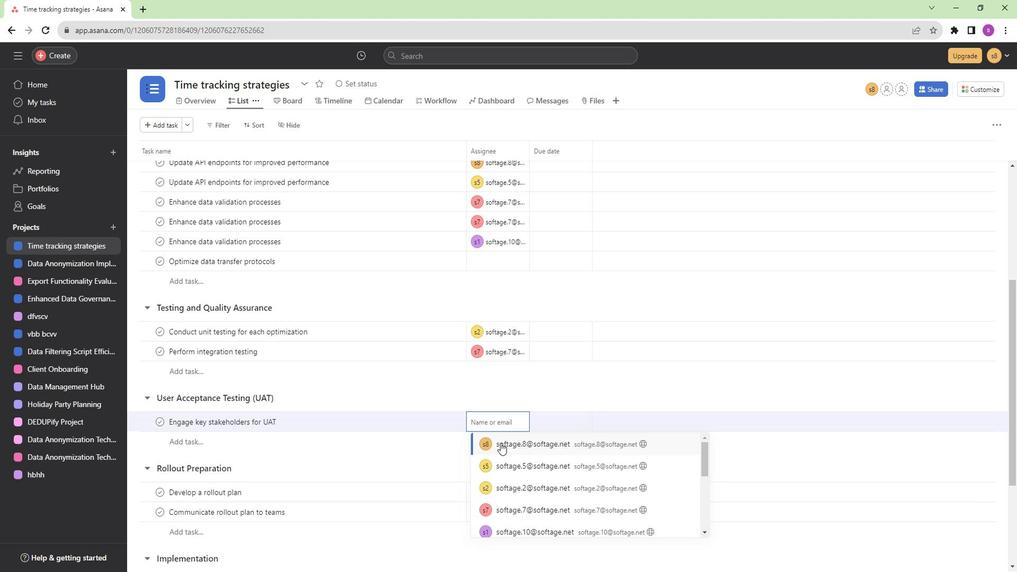 
Action: Mouse moved to (499, 438)
Screenshot: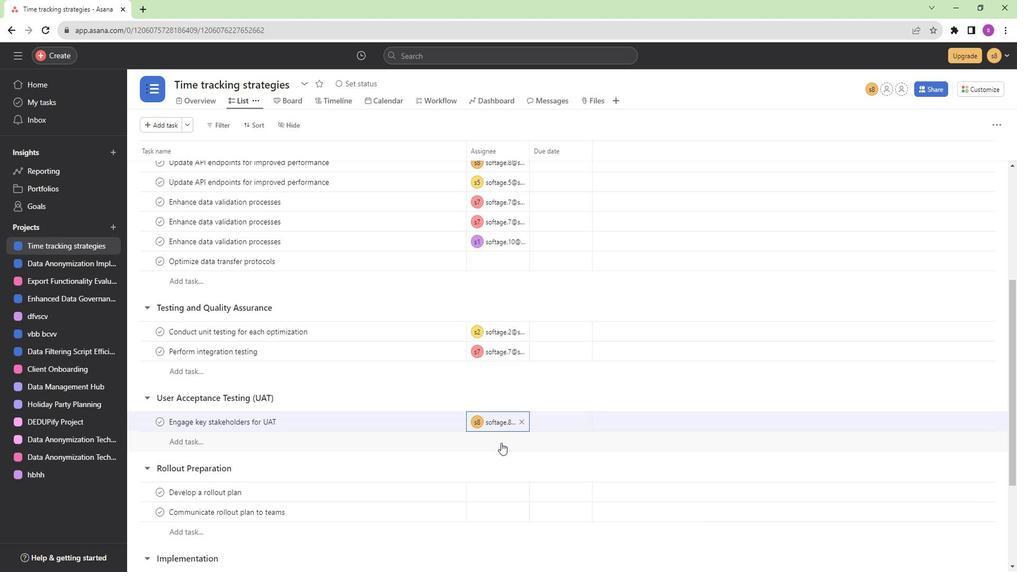 
Action: Mouse scrolled (499, 437) with delta (0, 0)
Screenshot: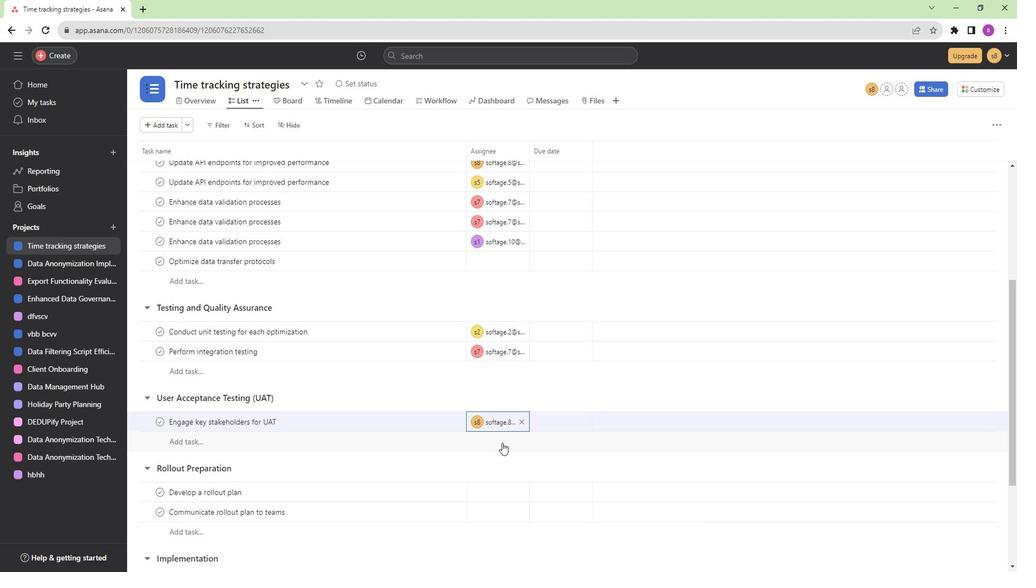 
Action: Mouse scrolled (499, 437) with delta (0, 0)
Screenshot: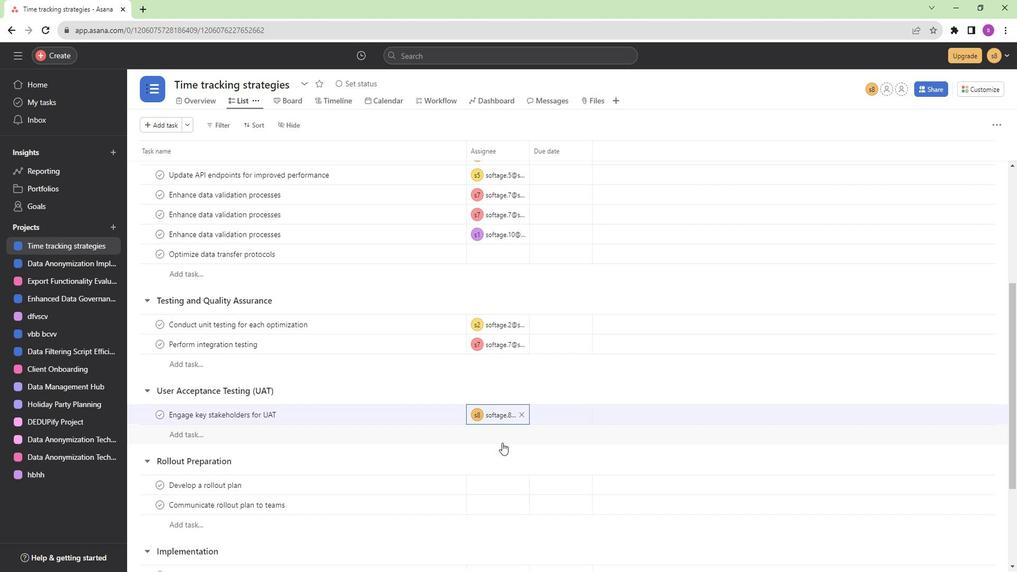 
Action: Mouse moved to (503, 329)
Screenshot: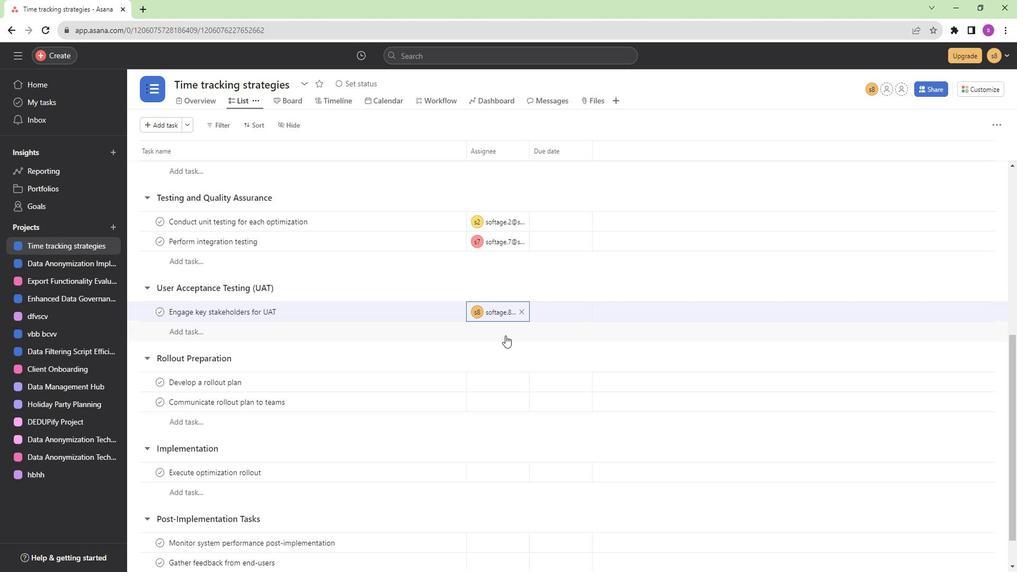 
Action: Mouse pressed left at (503, 329)
Screenshot: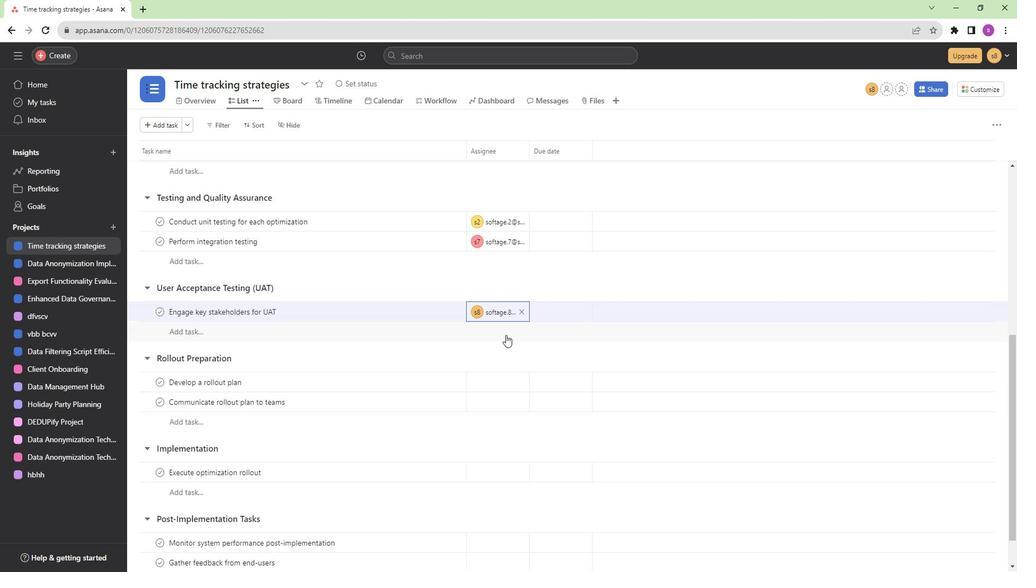 
Action: Mouse moved to (505, 329)
Screenshot: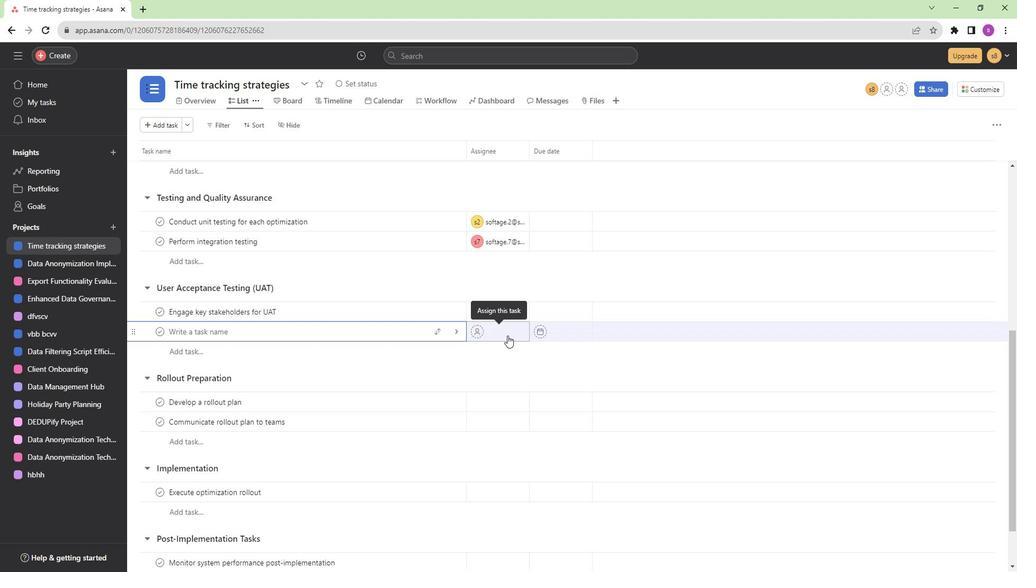 
Action: Mouse pressed left at (505, 329)
Screenshot: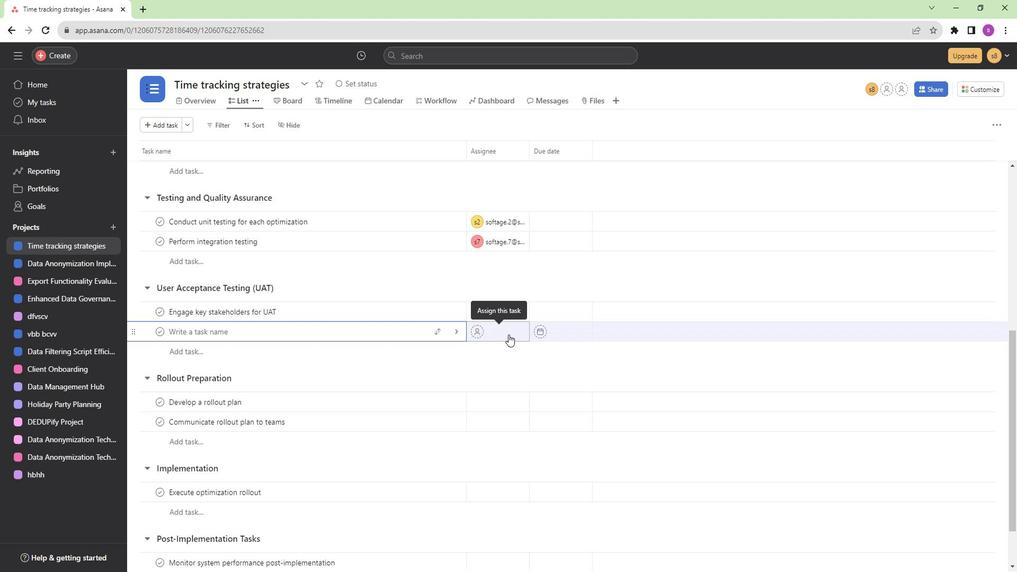 
Action: Mouse moved to (521, 412)
Screenshot: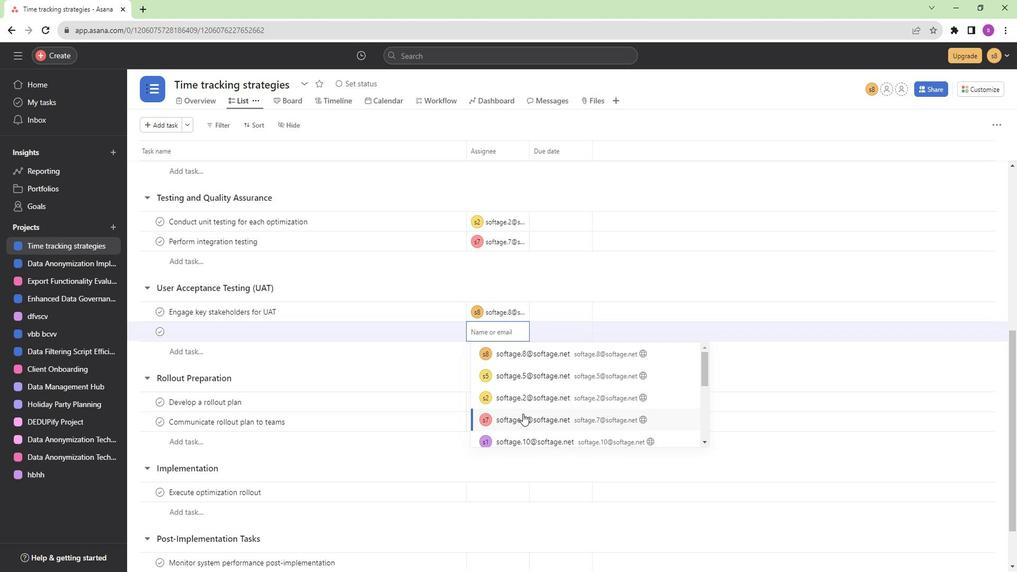 
Action: Mouse pressed left at (521, 412)
Screenshot: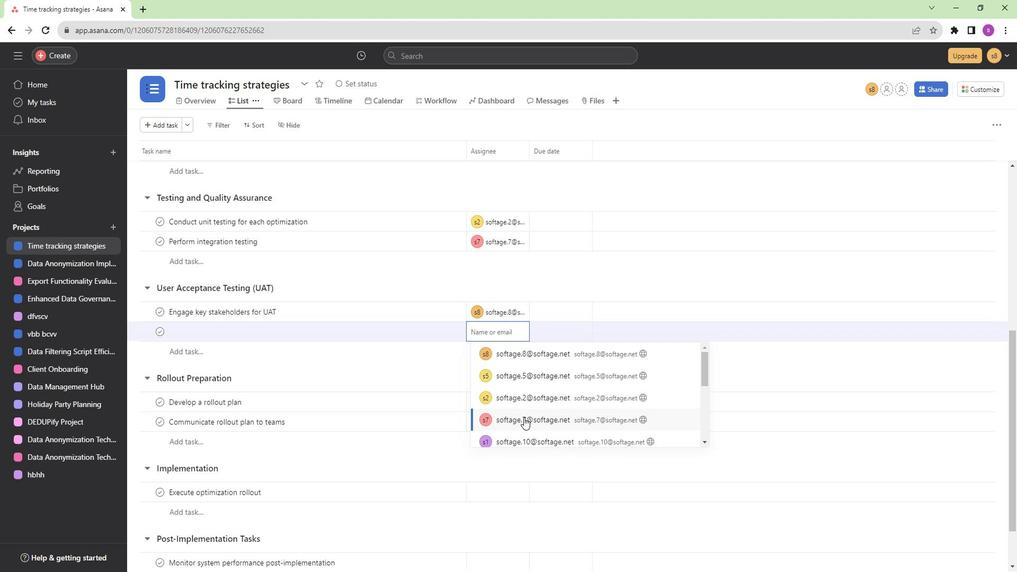 
Action: Mouse moved to (496, 361)
Screenshot: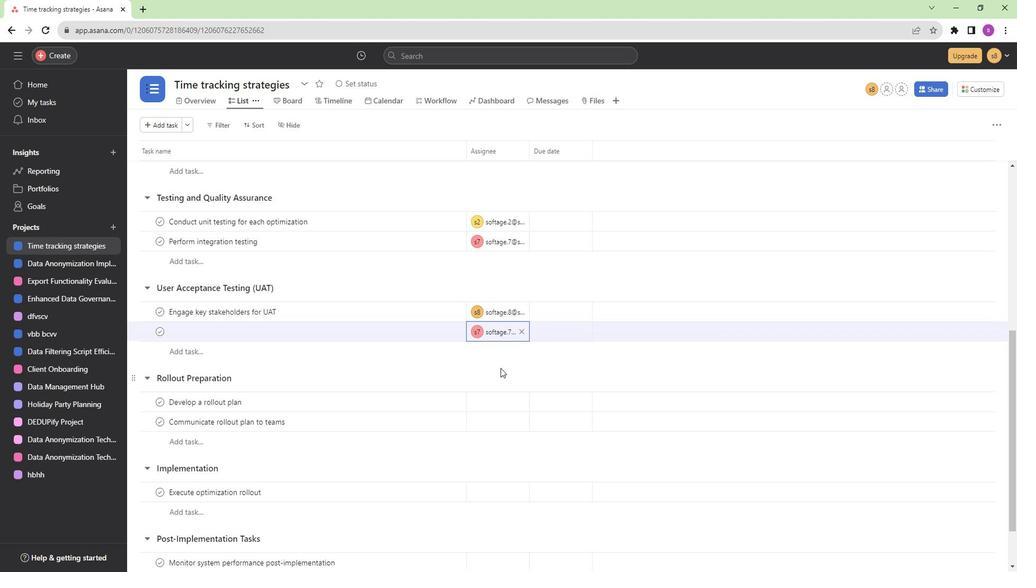 
Action: Mouse scrolled (496, 360) with delta (0, 0)
Screenshot: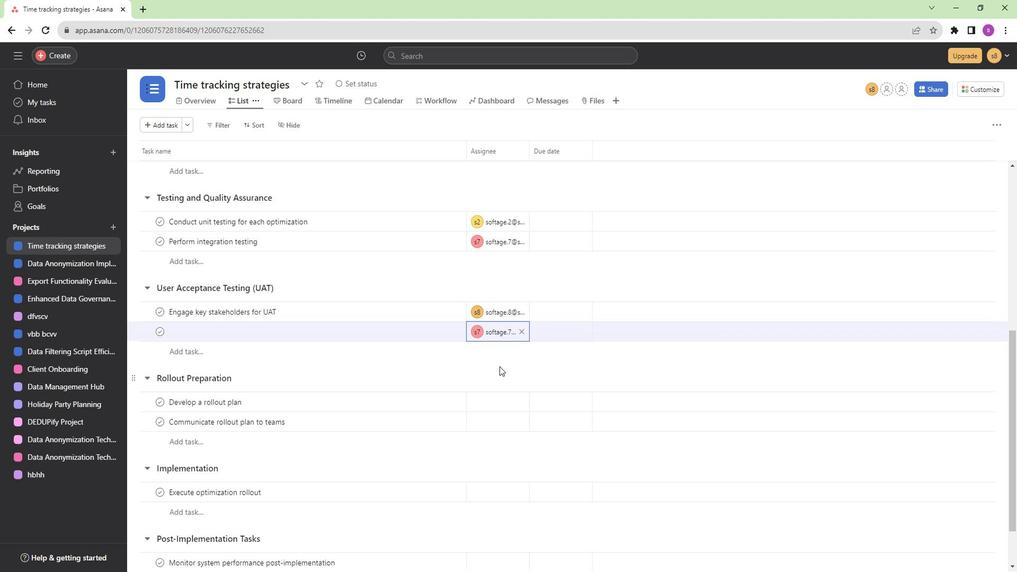 
Action: Mouse scrolled (496, 360) with delta (0, 0)
Screenshot: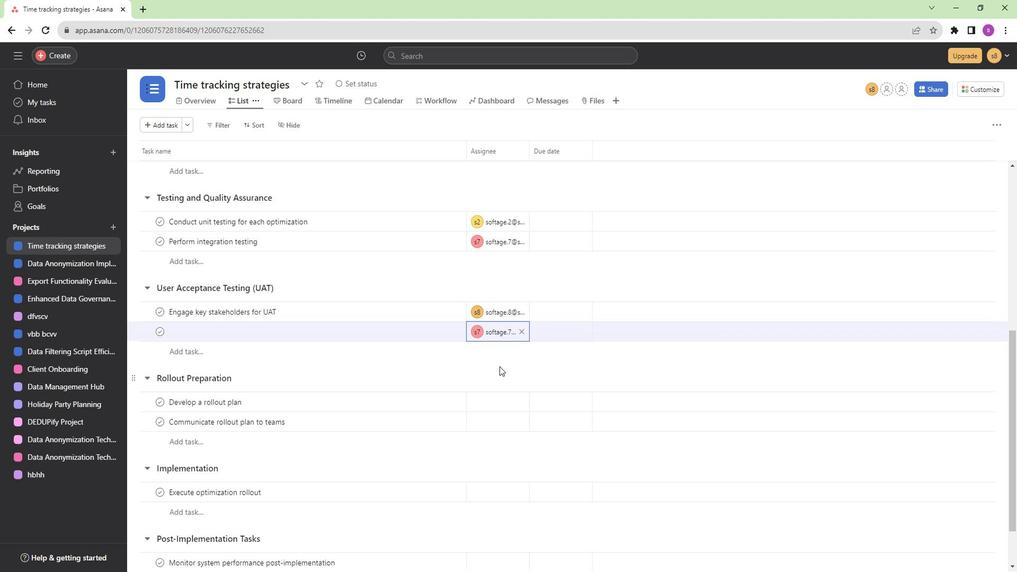 
Action: Mouse moved to (492, 336)
Screenshot: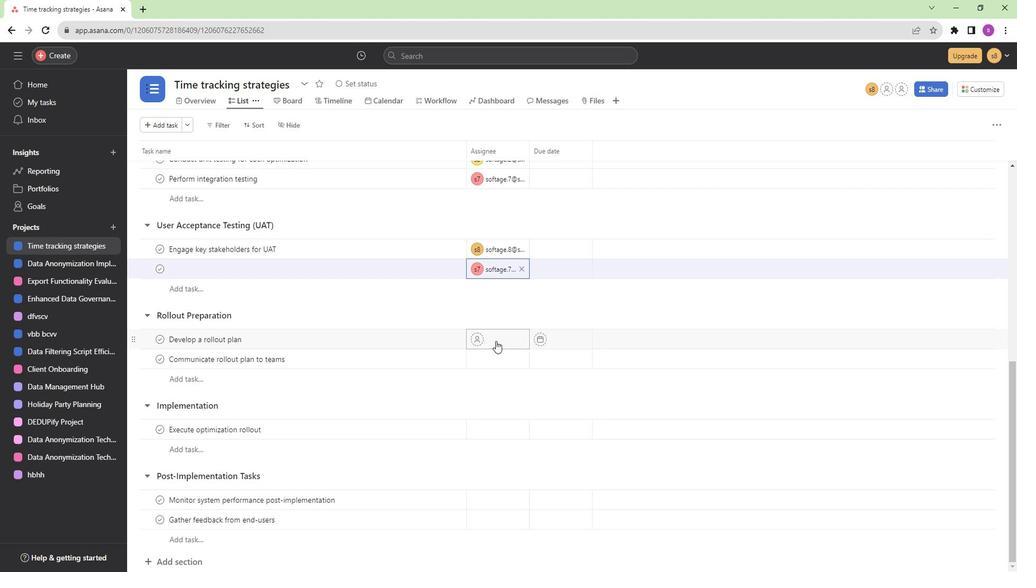 
Action: Mouse pressed left at (492, 336)
Screenshot: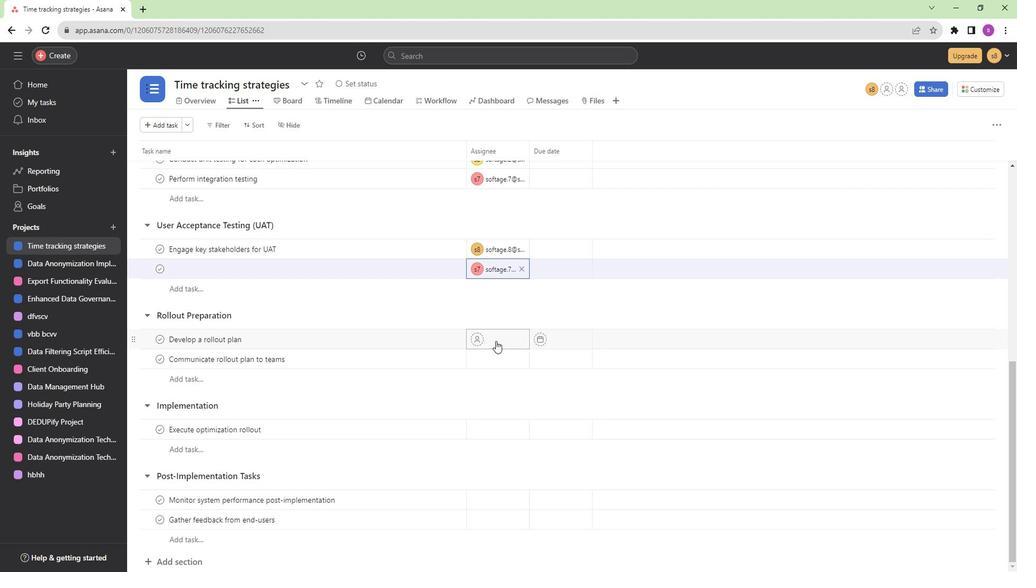 
Action: Mouse moved to (513, 424)
Screenshot: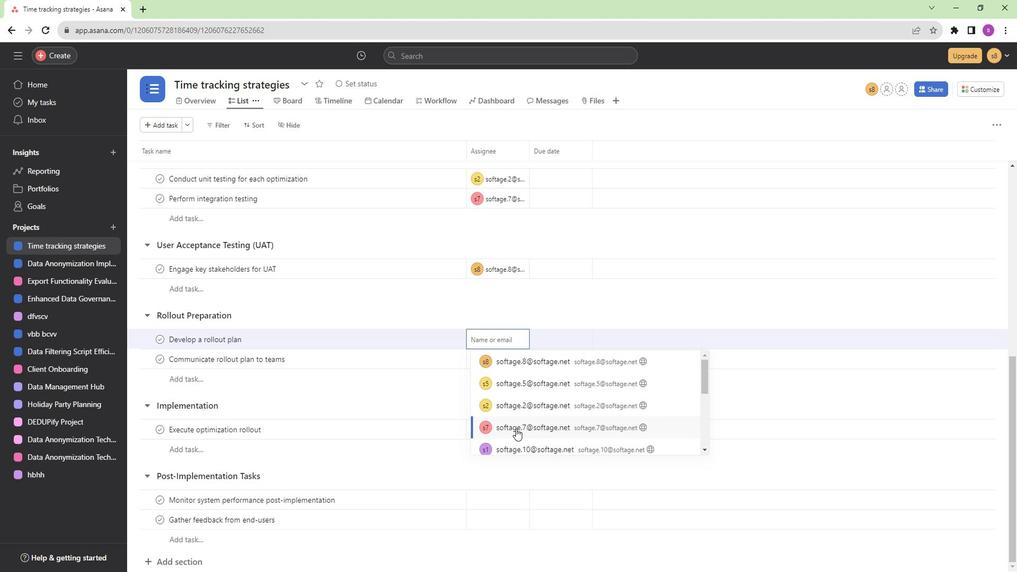 
Action: Mouse pressed left at (513, 424)
Screenshot: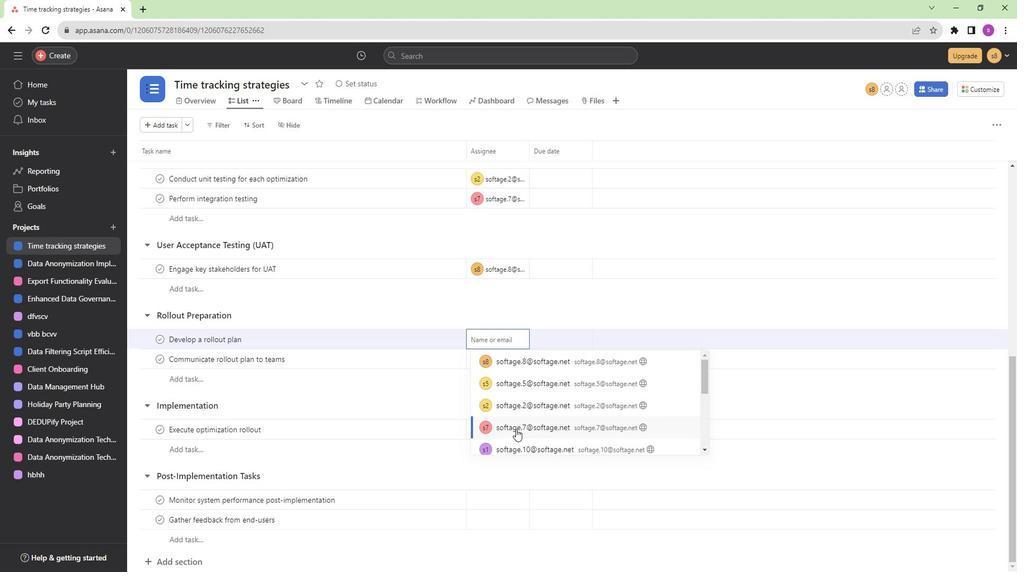 
Action: Mouse moved to (492, 359)
Screenshot: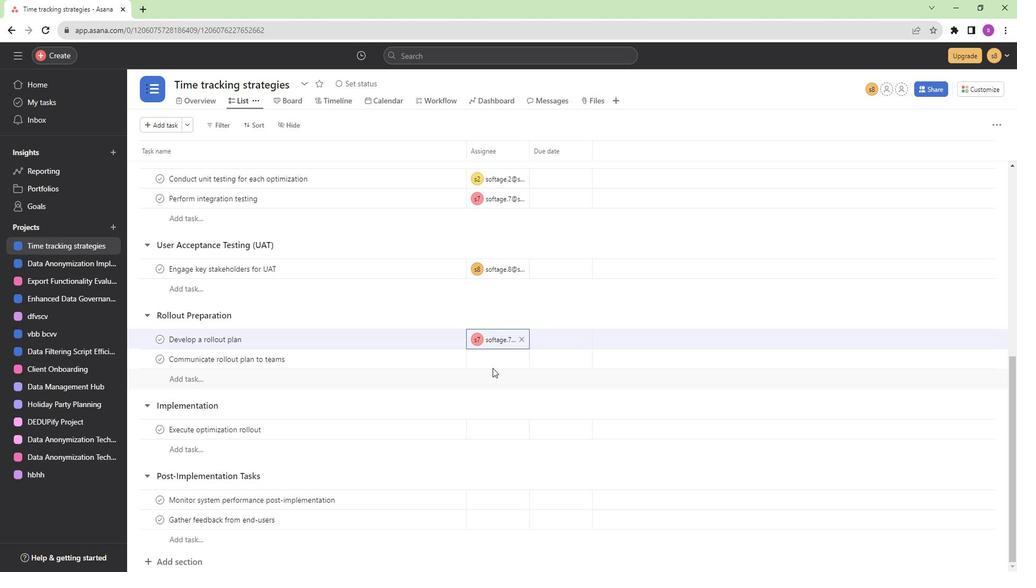 
Action: Mouse pressed left at (492, 359)
Screenshot: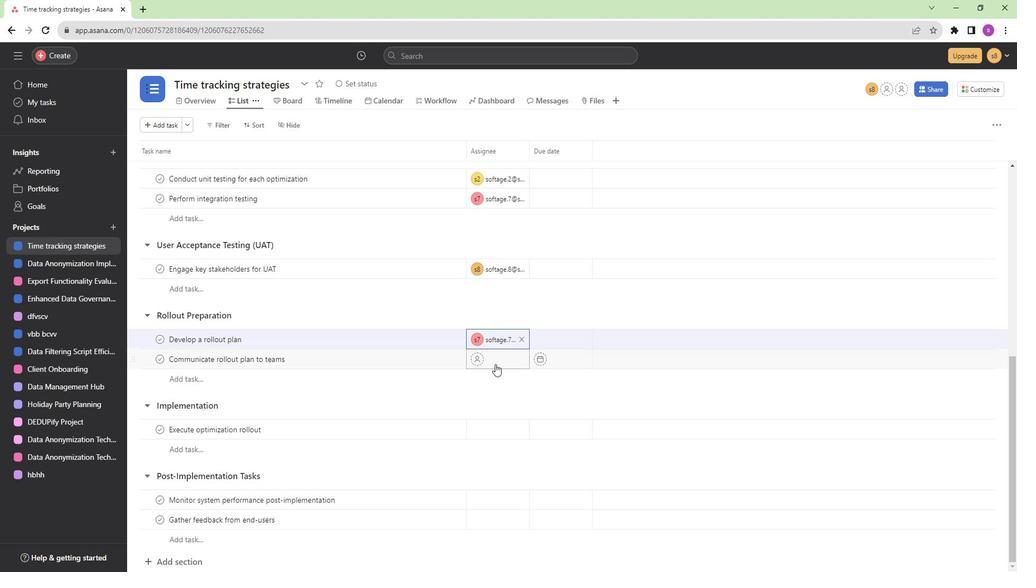
Action: Mouse moved to (511, 462)
Screenshot: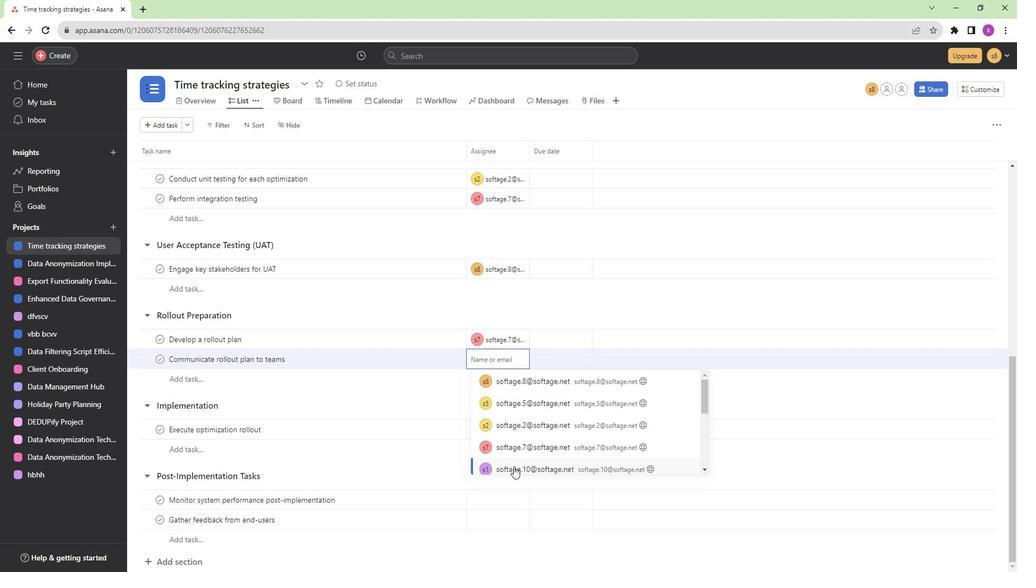 
Action: Mouse pressed left at (511, 462)
Screenshot: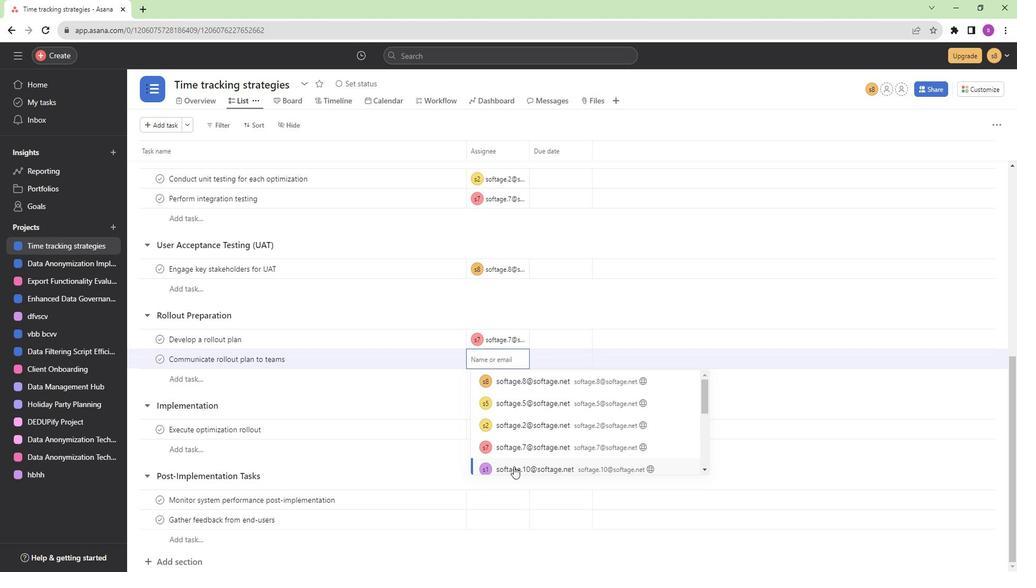 
Action: Mouse moved to (489, 429)
Screenshot: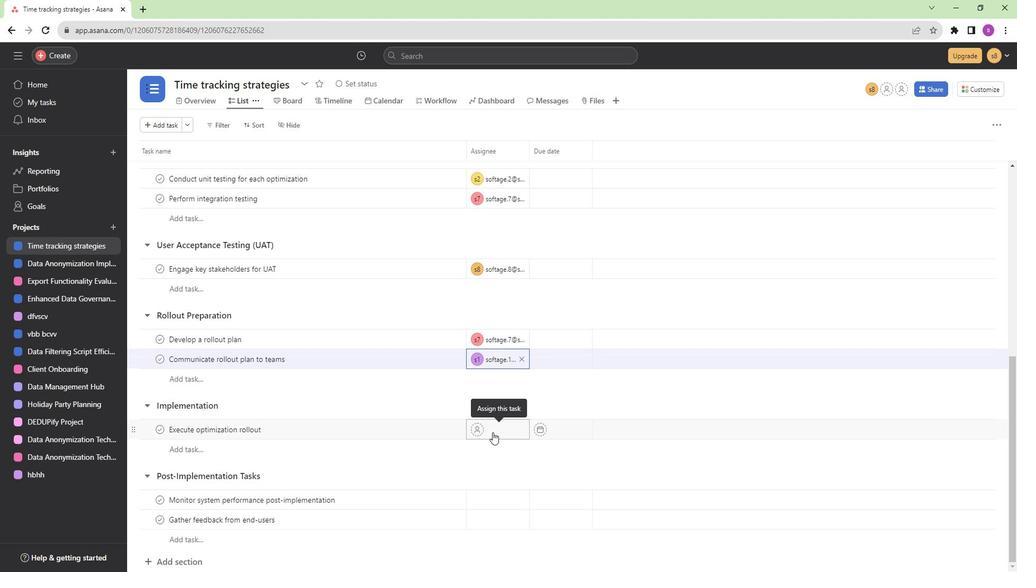 
Action: Mouse pressed left at (489, 429)
Screenshot: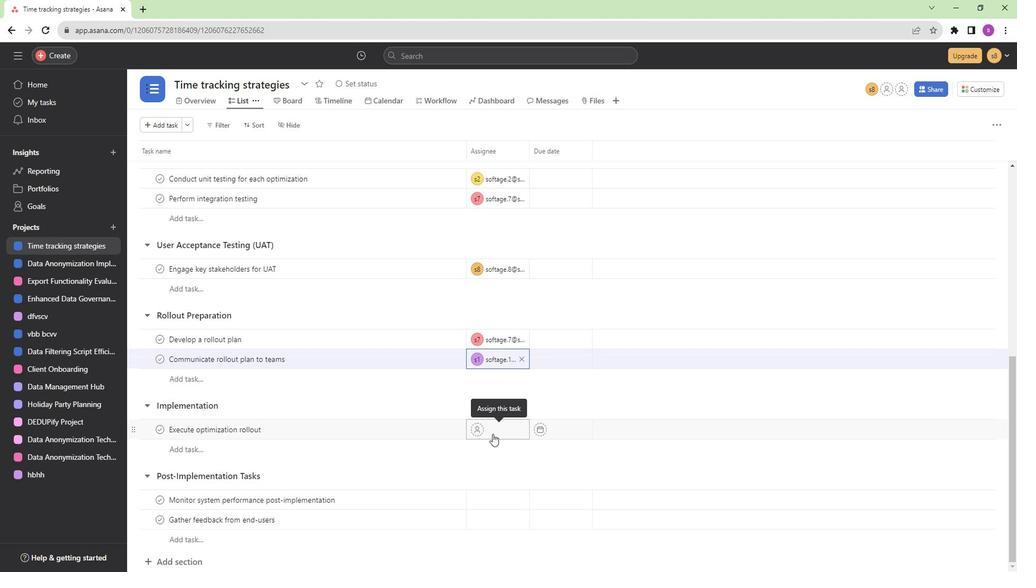 
Action: Mouse moved to (500, 459)
Screenshot: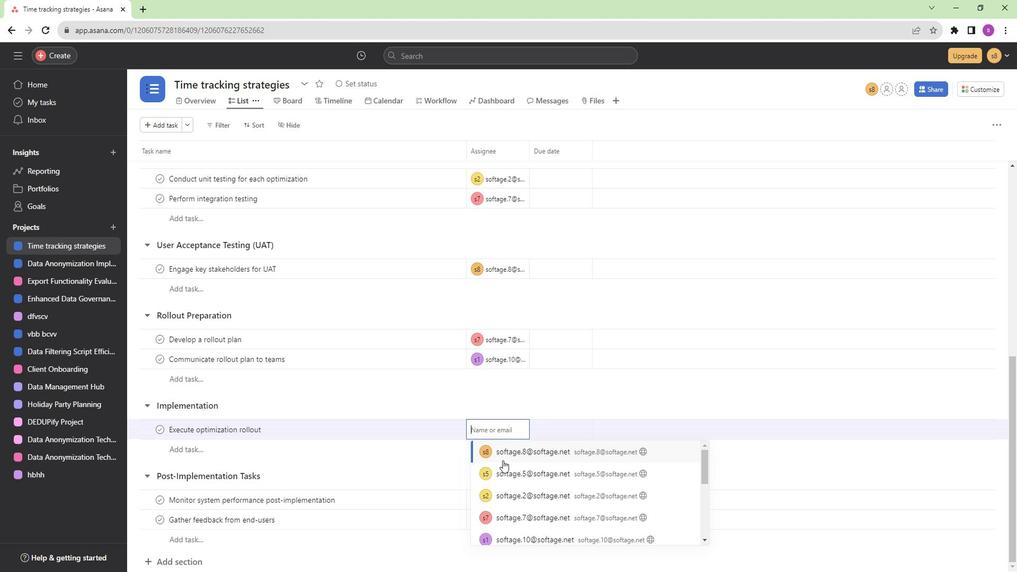 
Action: Mouse pressed left at (500, 459)
Screenshot: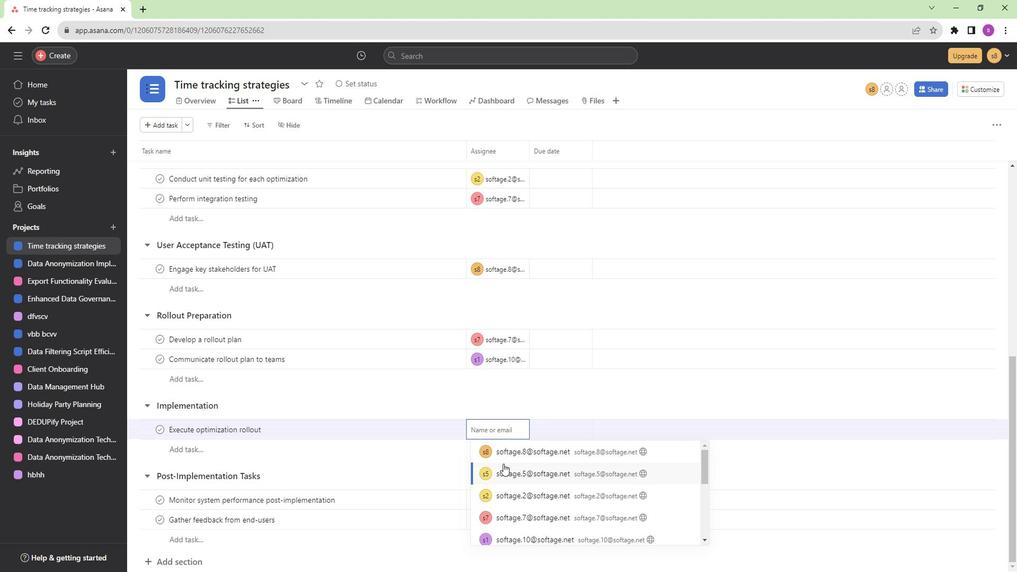 
Action: Mouse moved to (494, 452)
Screenshot: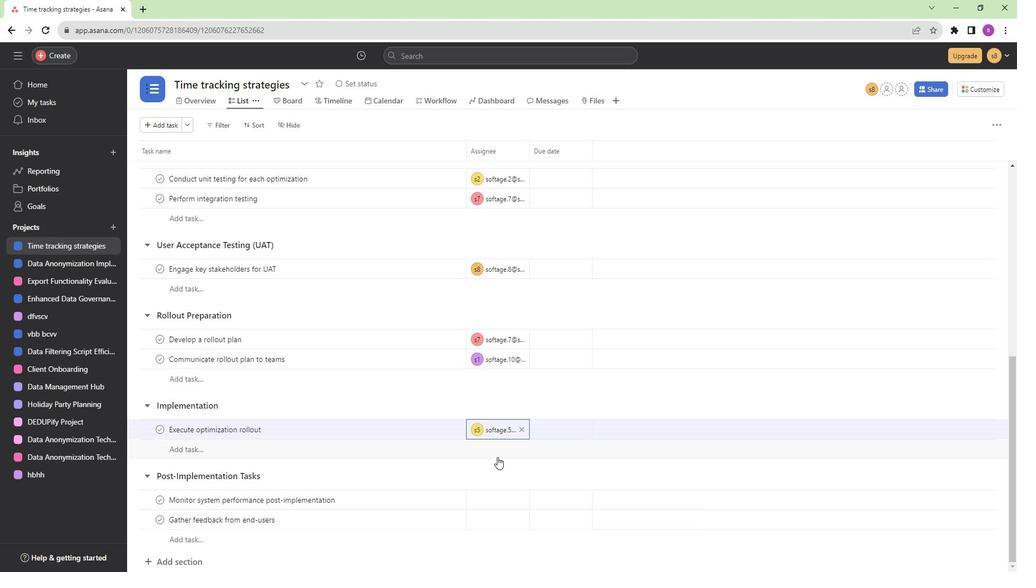 
Action: Mouse scrolled (494, 452) with delta (0, 0)
Screenshot: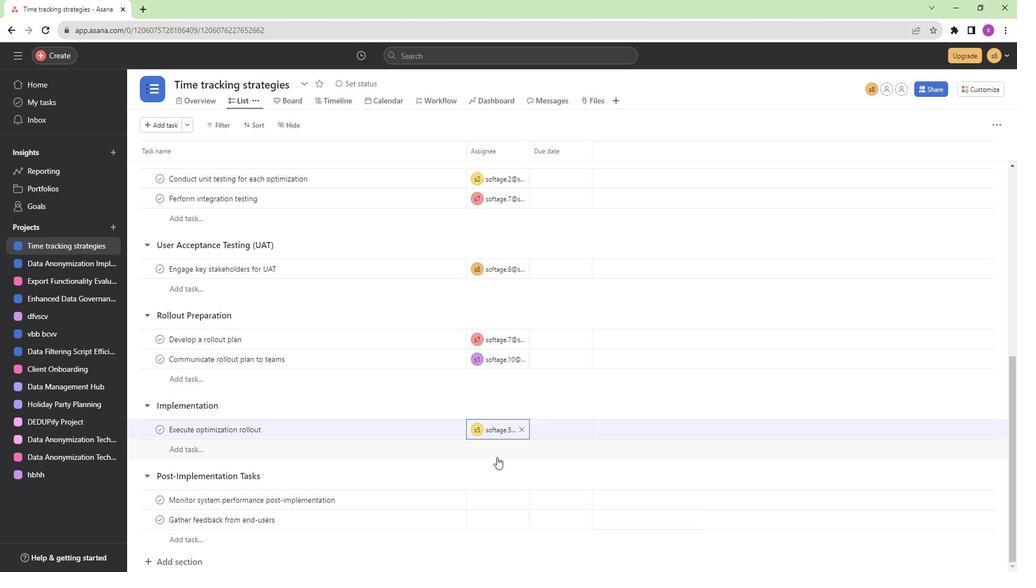 
Action: Mouse scrolled (494, 452) with delta (0, 0)
Screenshot: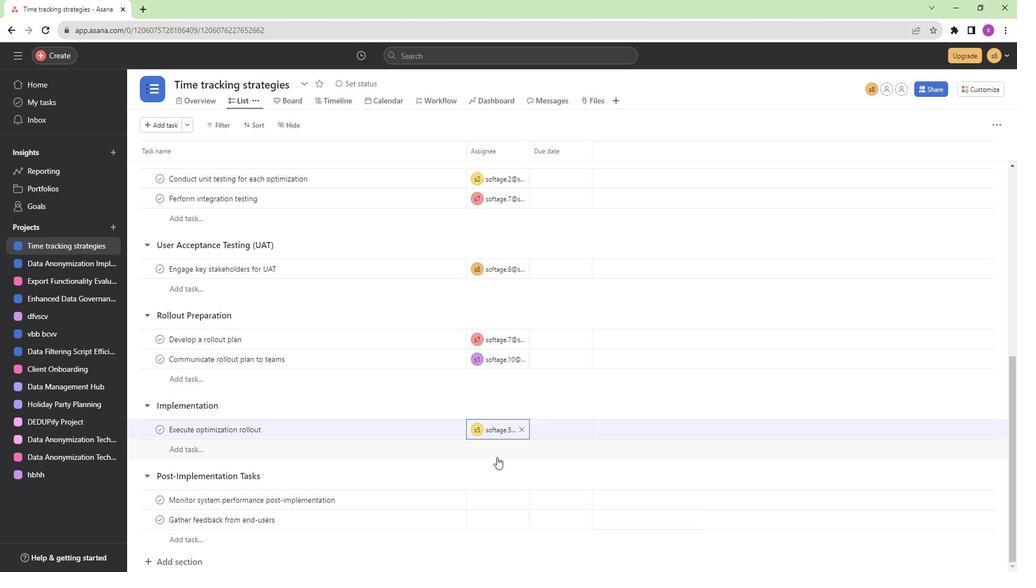 
Action: Mouse moved to (492, 493)
Screenshot: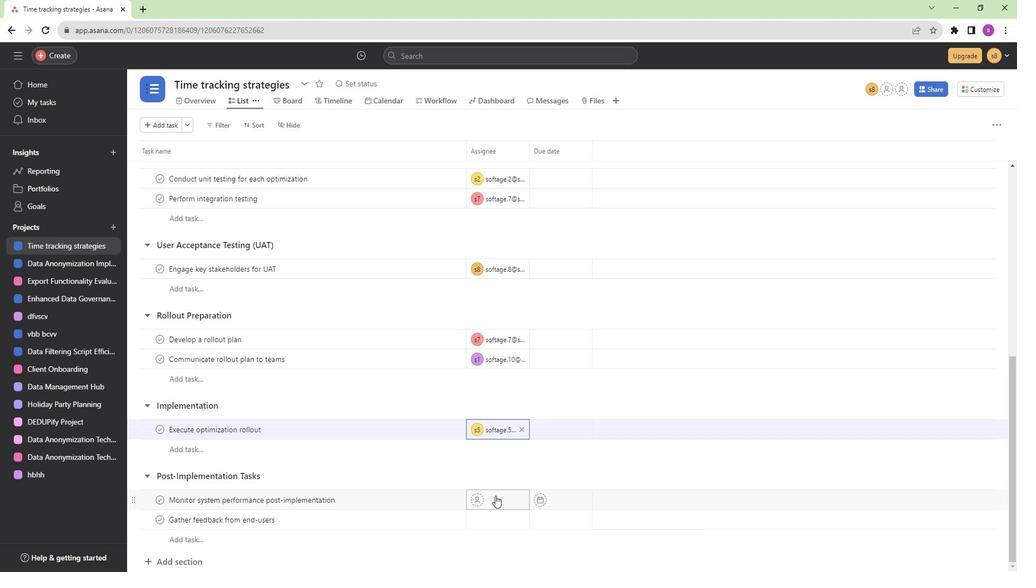 
Action: Mouse pressed left at (492, 493)
Screenshot: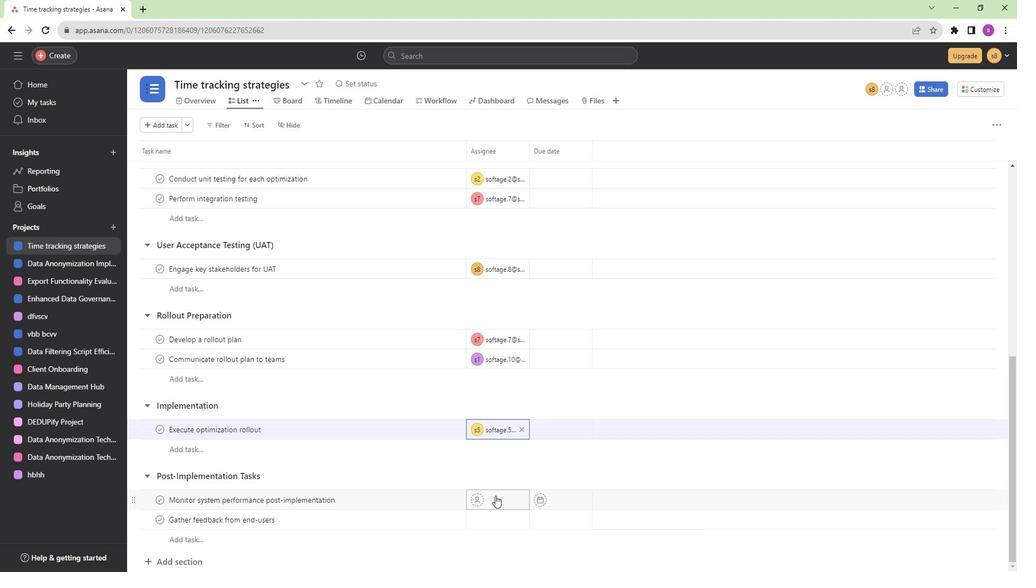 
Action: Mouse moved to (502, 474)
Screenshot: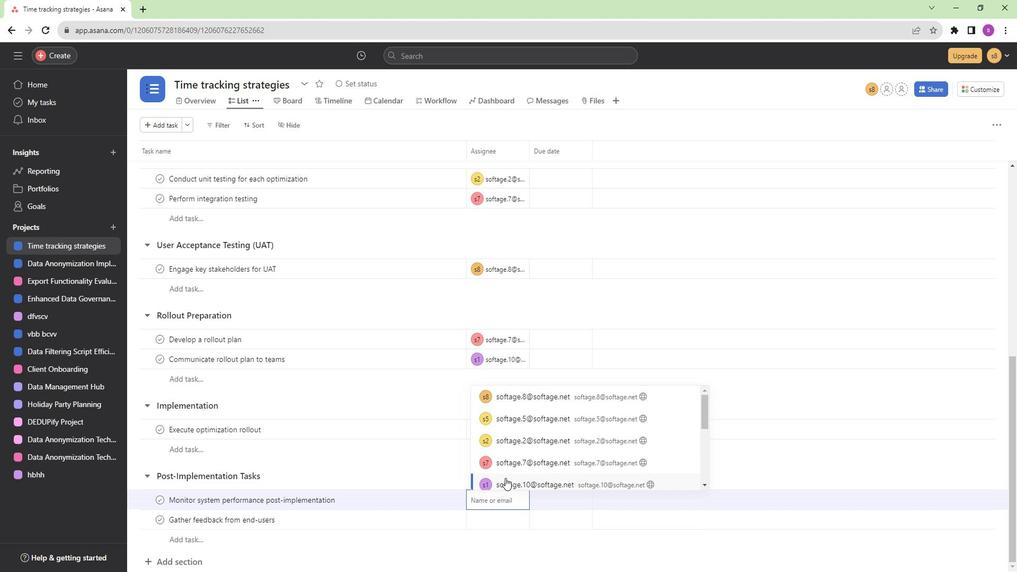 
Action: Mouse pressed left at (502, 474)
Screenshot: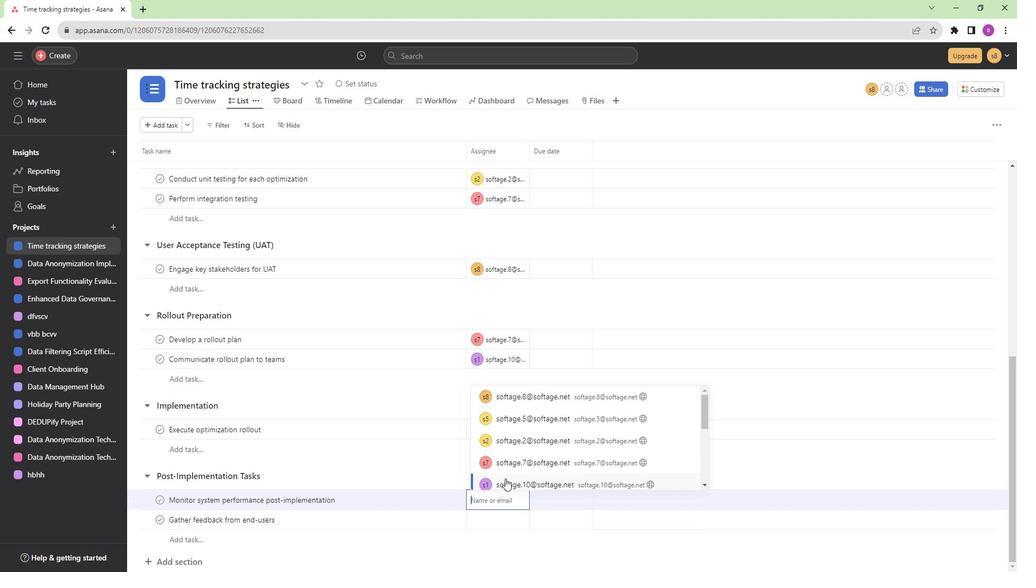 
Action: Mouse moved to (492, 506)
Screenshot: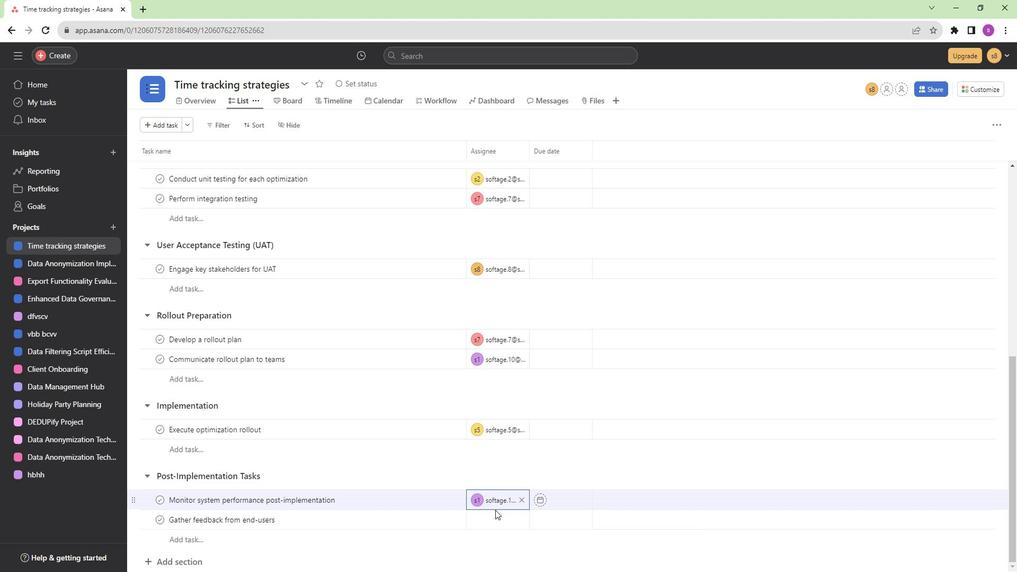 
Action: Mouse pressed left at (492, 506)
Screenshot: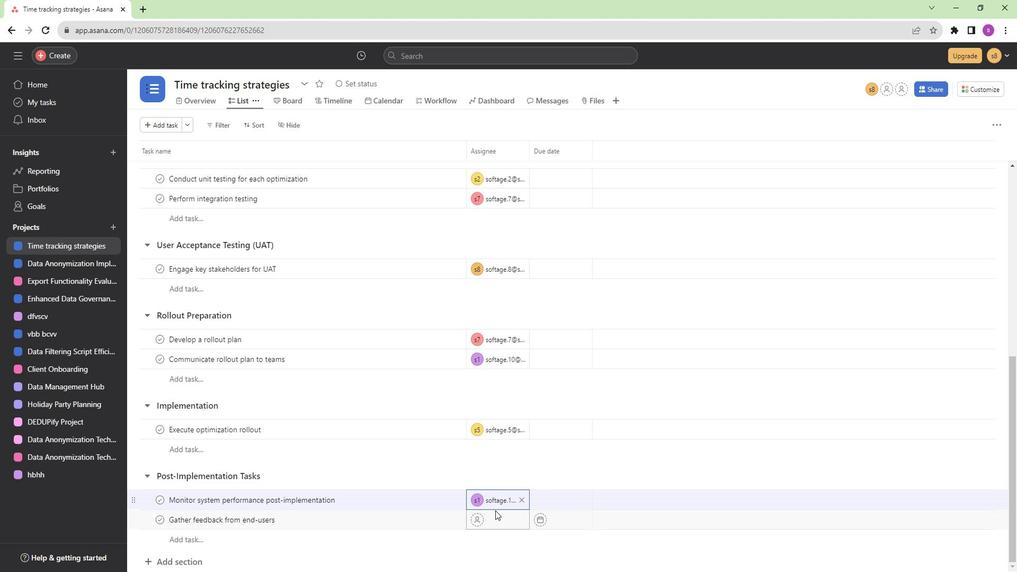 
Action: Mouse moved to (492, 511)
Screenshot: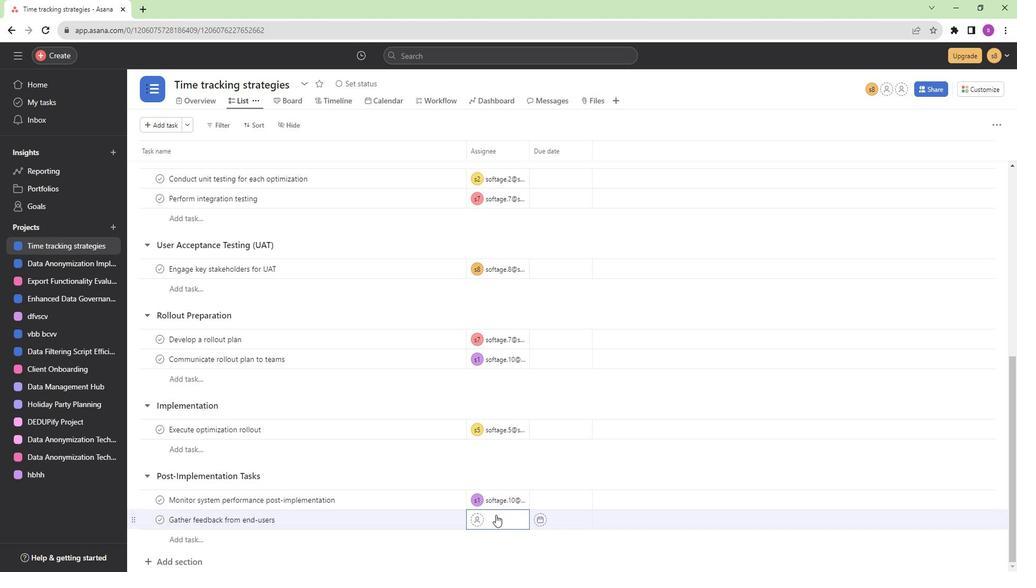 
Action: Mouse pressed left at (492, 511)
Screenshot: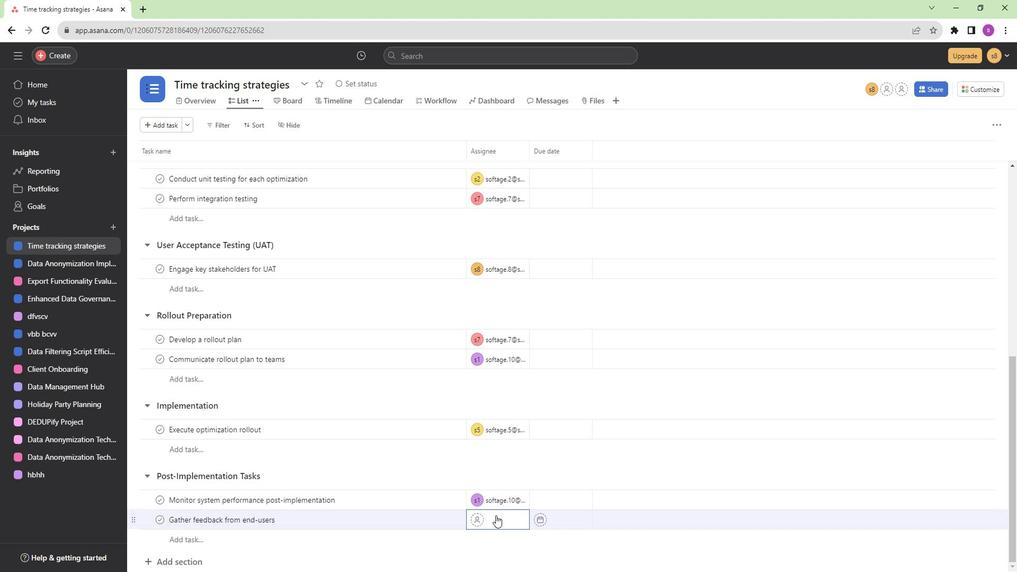 
Action: Mouse moved to (506, 434)
Screenshot: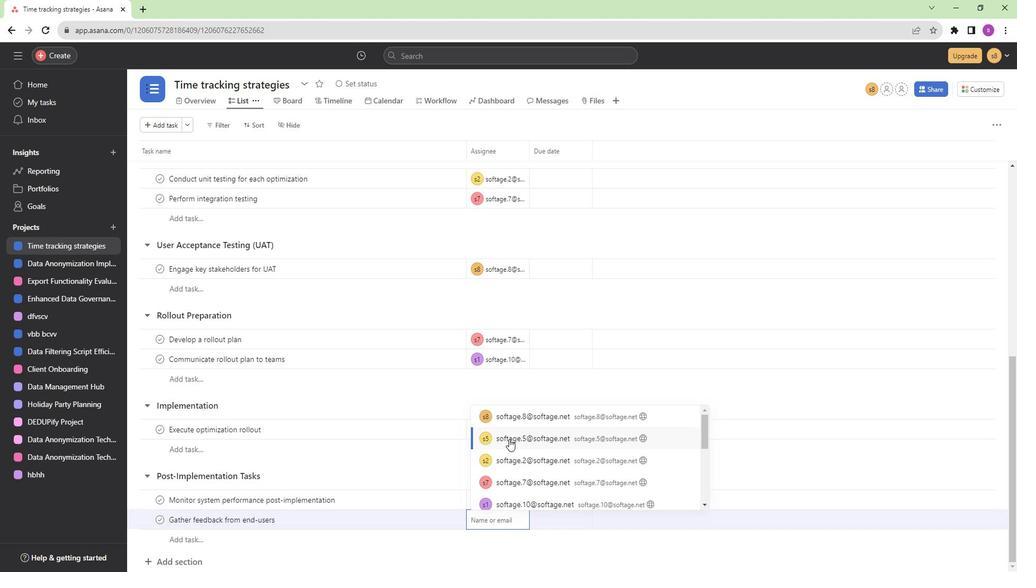 
Action: Mouse pressed left at (506, 434)
Screenshot: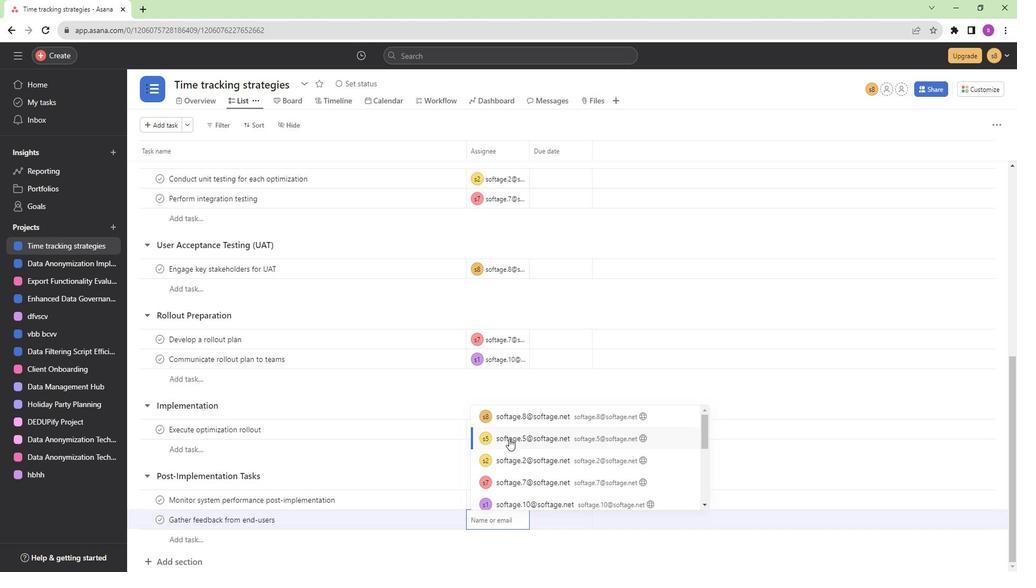 
Action: Mouse moved to (548, 446)
Screenshot: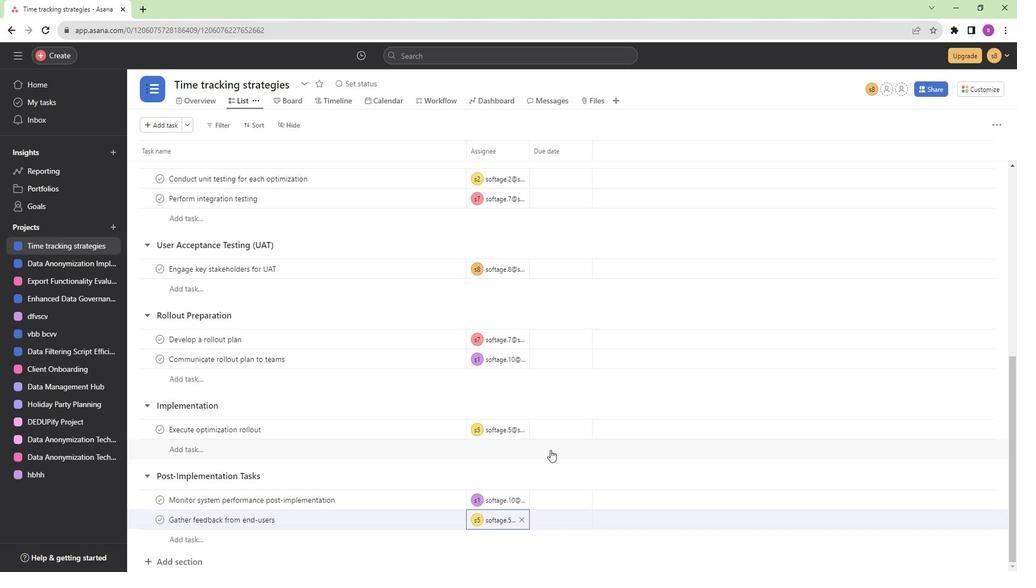 
Action: Mouse scrolled (548, 446) with delta (0, 0)
Screenshot: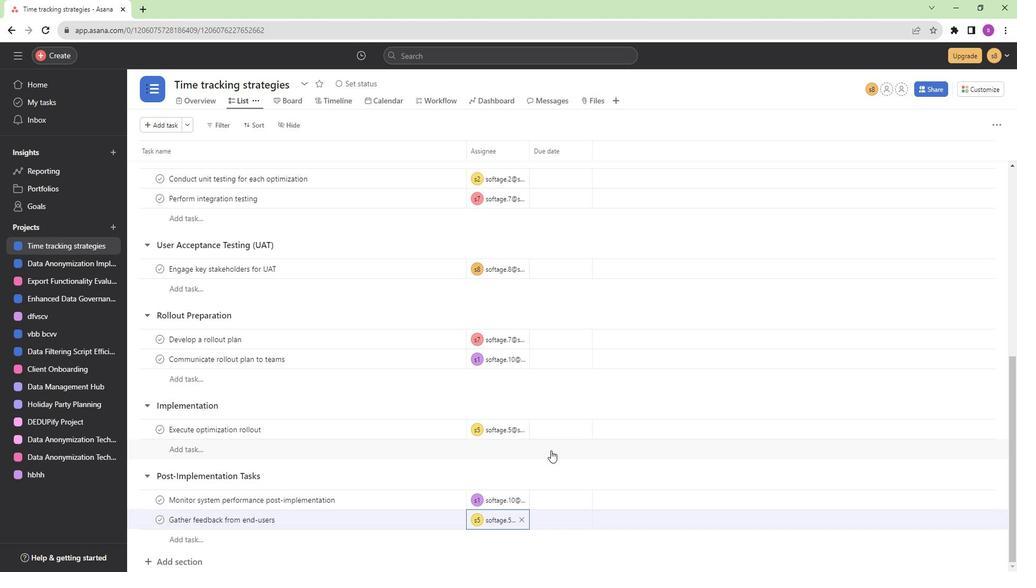 
Action: Mouse moved to (550, 446)
Screenshot: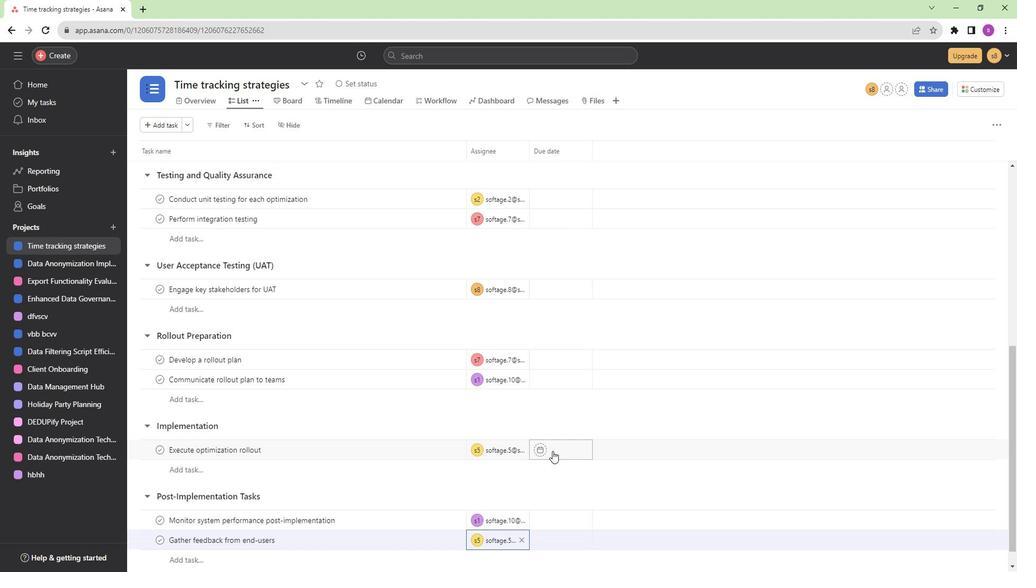
Action: Mouse scrolled (550, 447) with delta (0, 0)
Screenshot: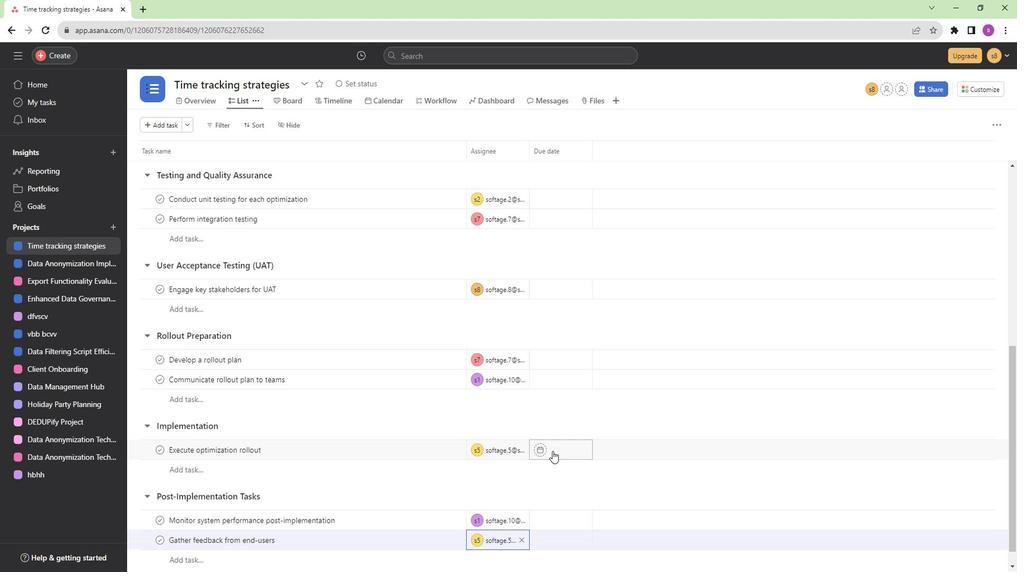 
Action: Mouse moved to (552, 447)
Screenshot: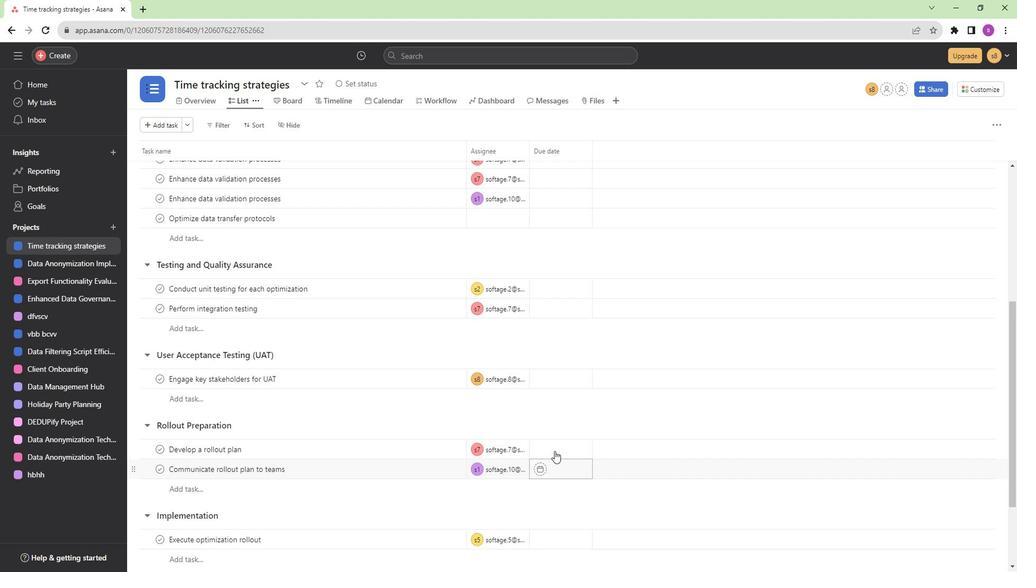 
Action: Mouse scrolled (552, 447) with delta (0, 0)
Screenshot: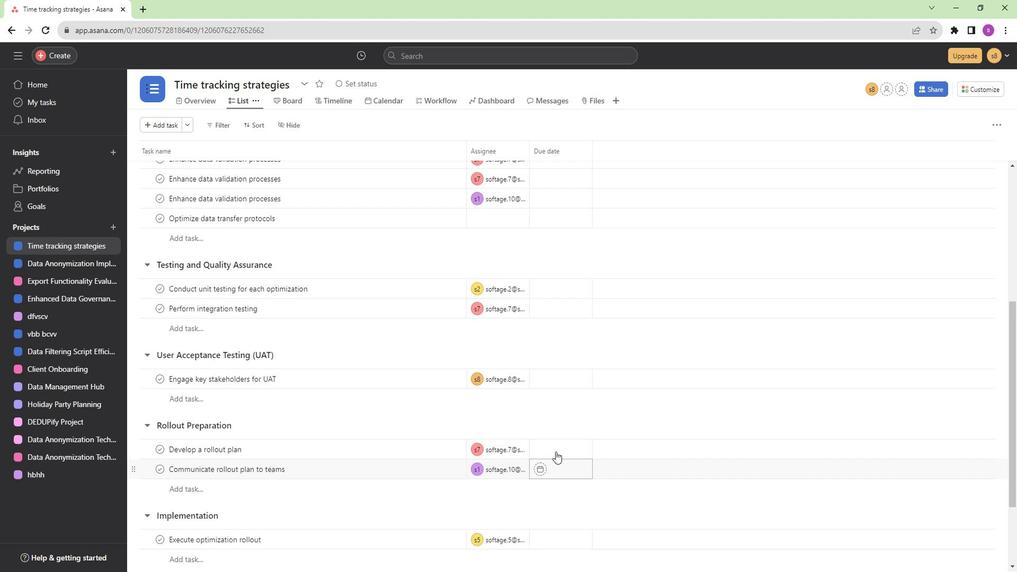 
Action: Mouse moved to (557, 450)
Screenshot: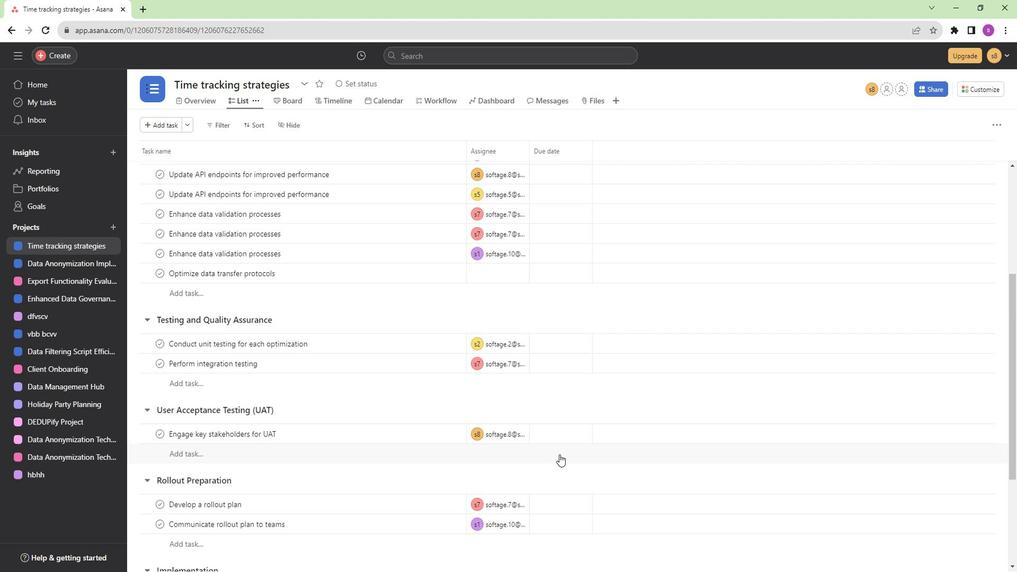 
Action: Mouse scrolled (557, 451) with delta (0, 0)
Screenshot: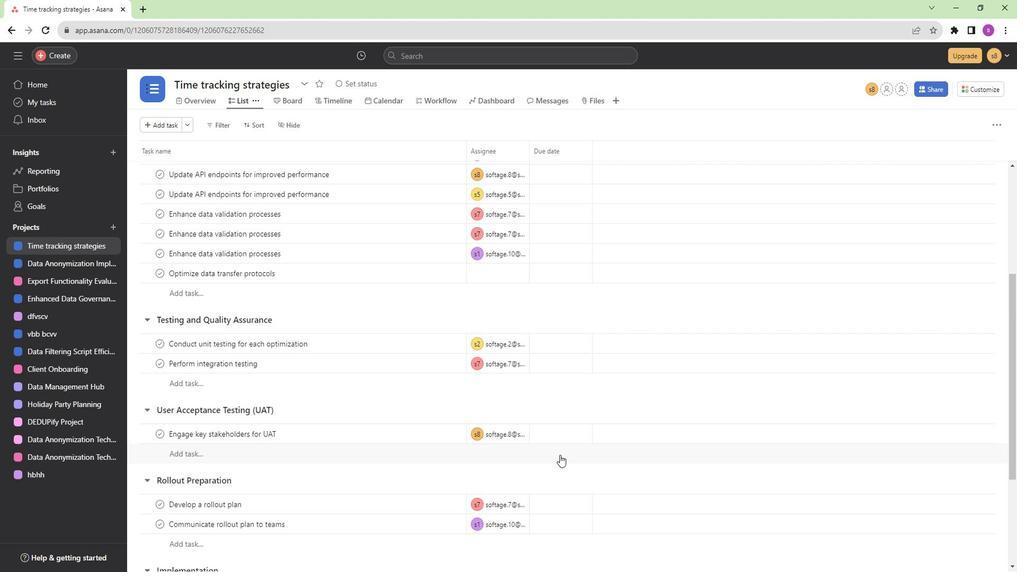 
Action: Mouse scrolled (557, 451) with delta (0, 0)
Screenshot: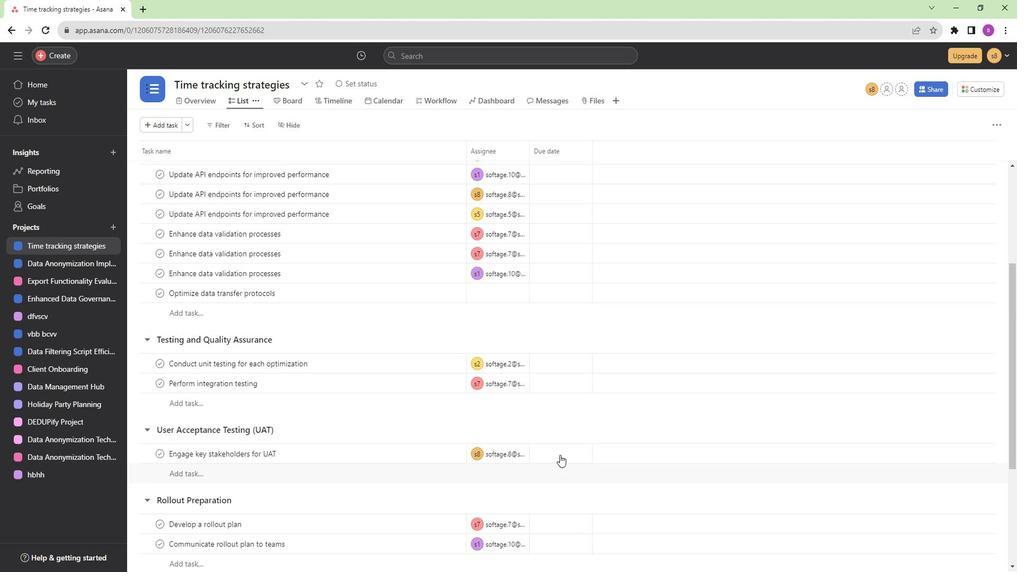 
Action: Mouse scrolled (557, 451) with delta (0, 0)
Screenshot: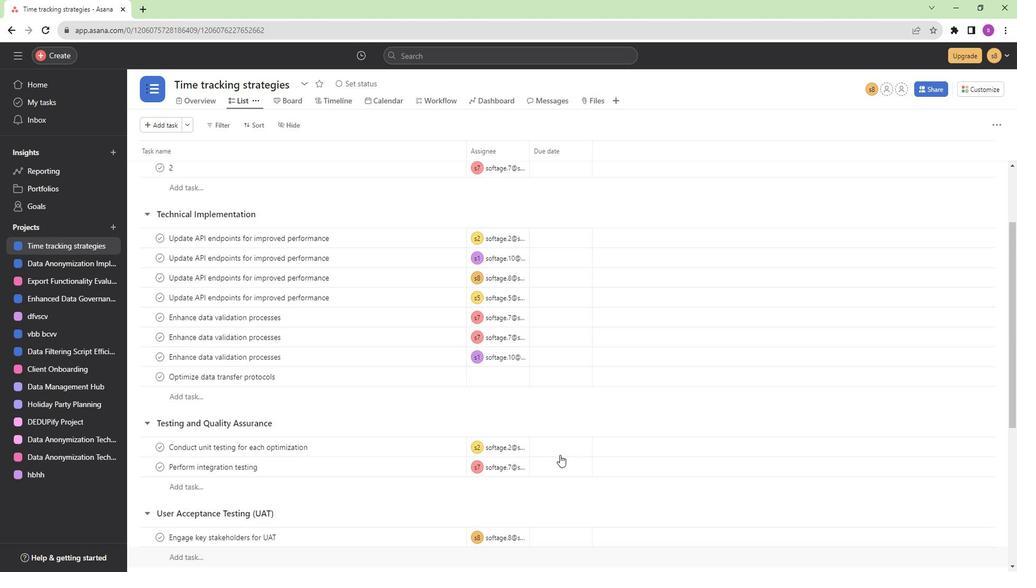 
Action: Mouse scrolled (557, 451) with delta (0, 0)
Screenshot: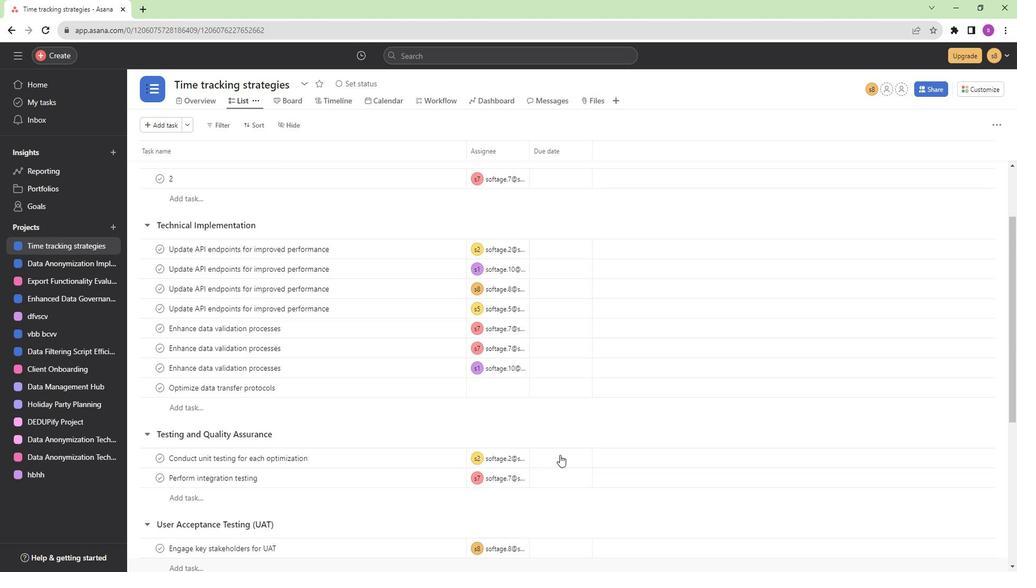 
Action: Mouse scrolled (557, 451) with delta (0, 0)
Screenshot: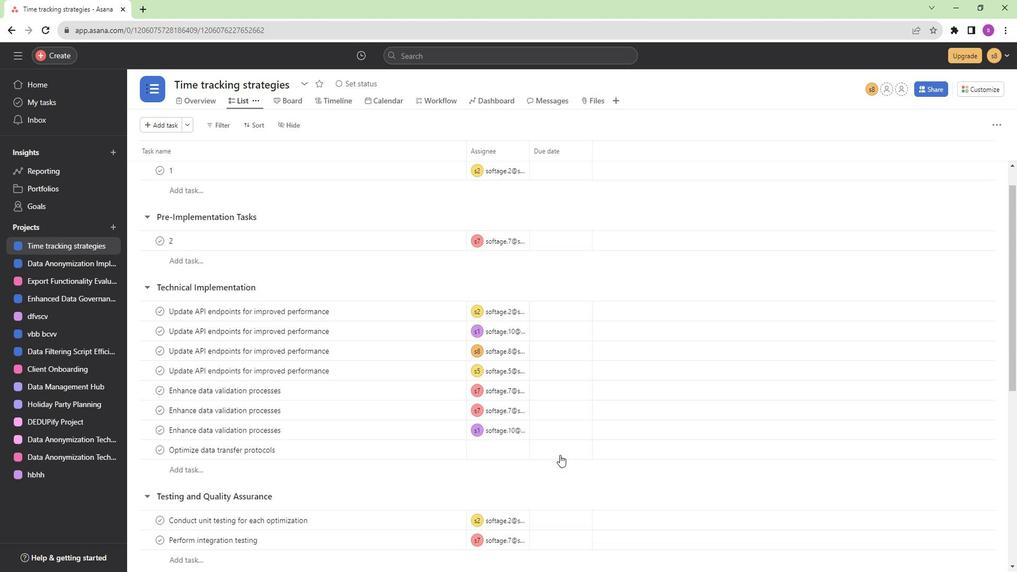 
Action: Mouse scrolled (557, 451) with delta (0, 0)
Screenshot: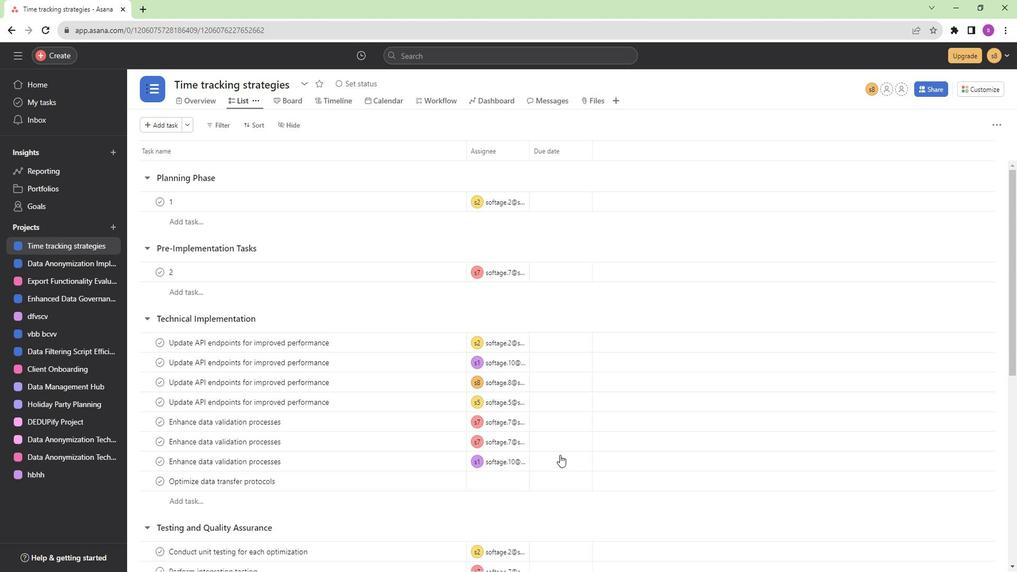 
Action: Mouse scrolled (557, 451) with delta (0, 0)
Screenshot: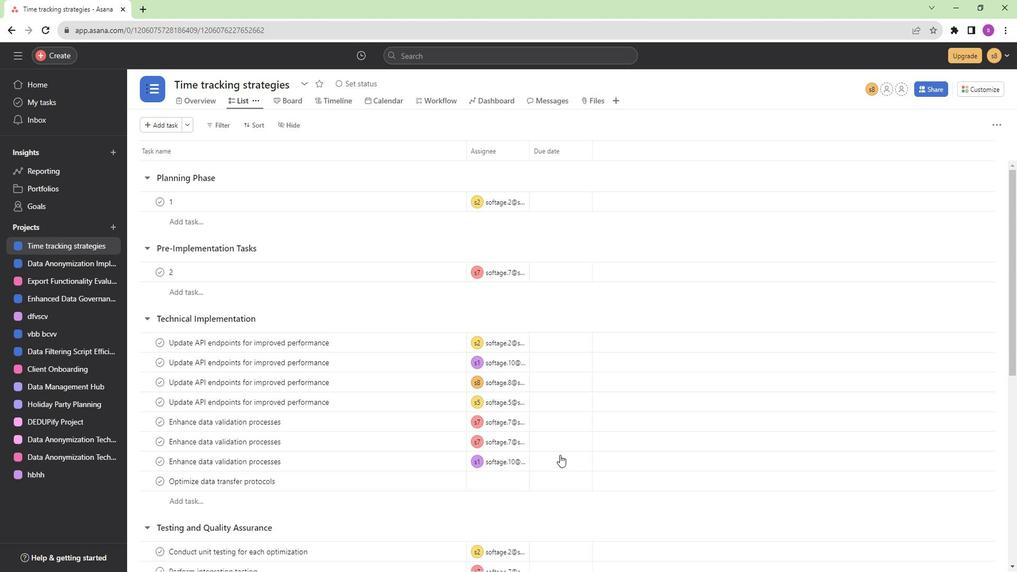 
Action: Mouse scrolled (557, 451) with delta (0, 0)
Screenshot: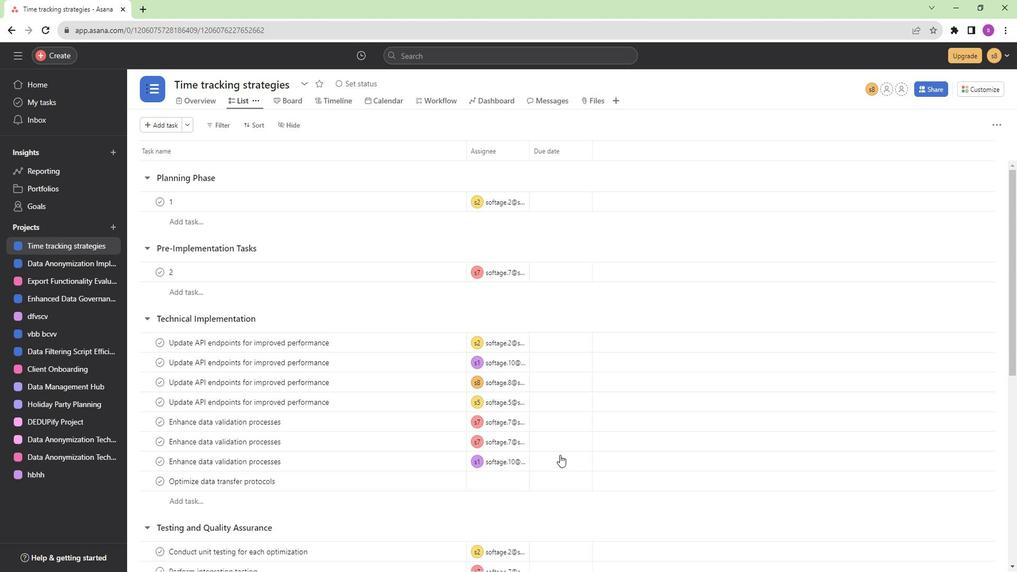 
Action: Mouse scrolled (557, 451) with delta (0, 0)
Screenshot: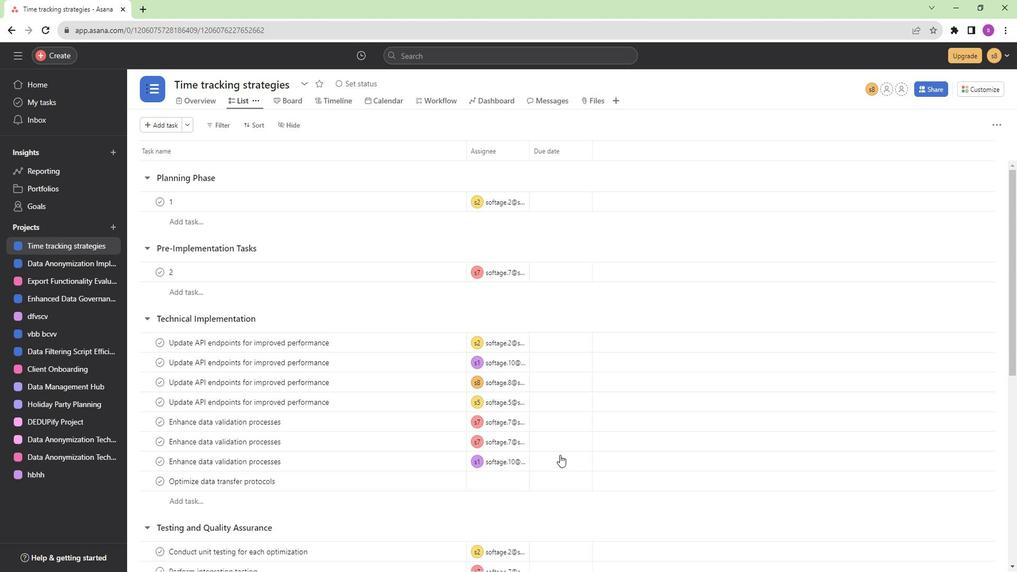 
